 Task: Find connections with filter location Jalālpur with filter topic #energywith filter profile language English with filter current company Tata Capital with filter school Nagarjuna College Of Engineering and Technology with filter industry Business Content with filter service category Blogging with filter keywords title Telephone Operator
Action: Mouse pressed left at (555, 74)
Screenshot: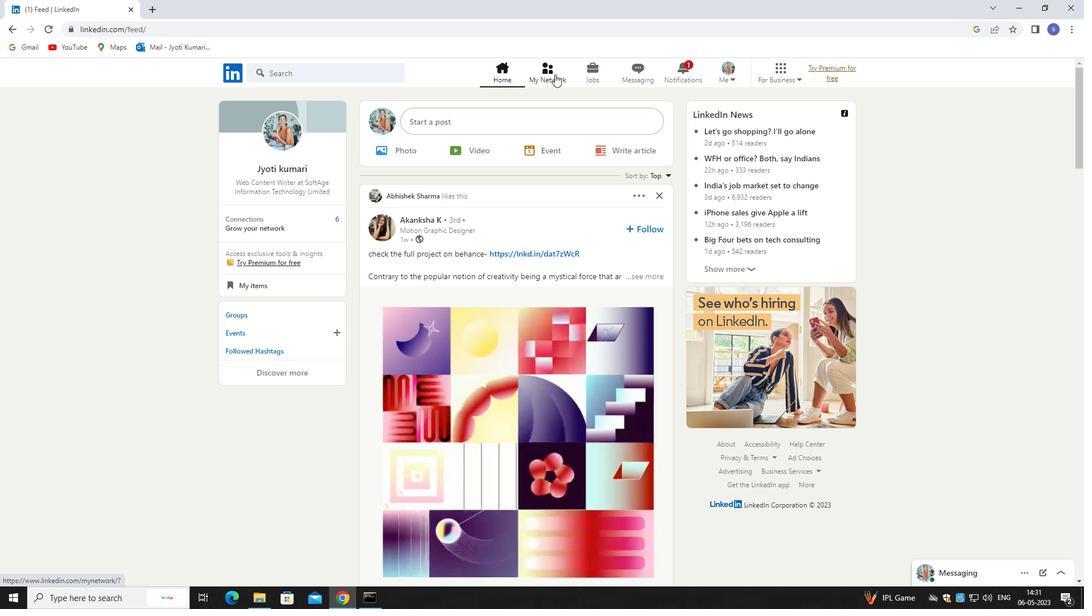 
Action: Mouse pressed left at (555, 74)
Screenshot: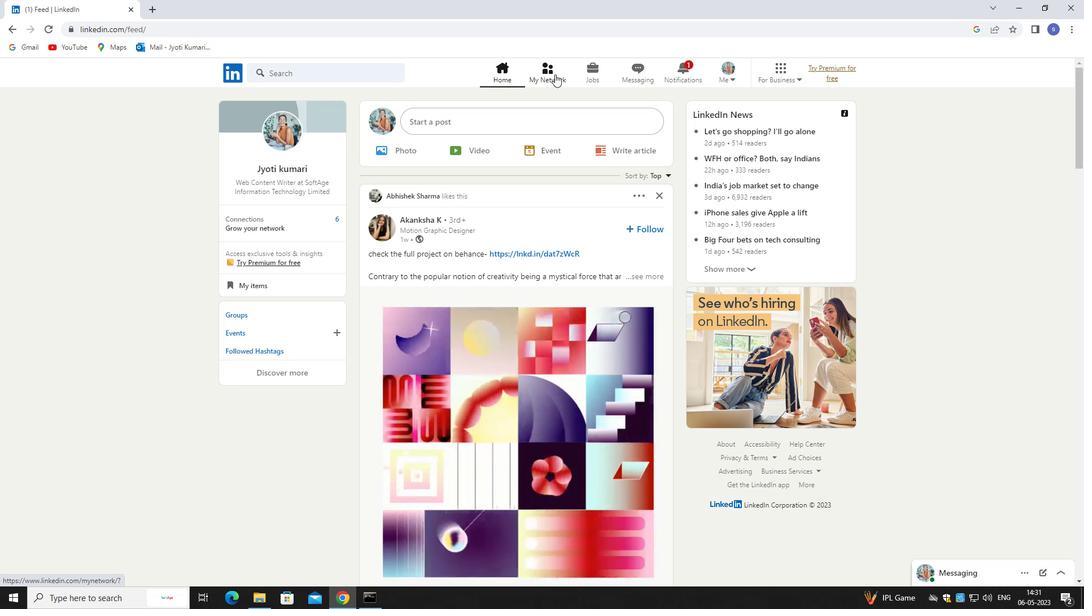 
Action: Mouse moved to (361, 131)
Screenshot: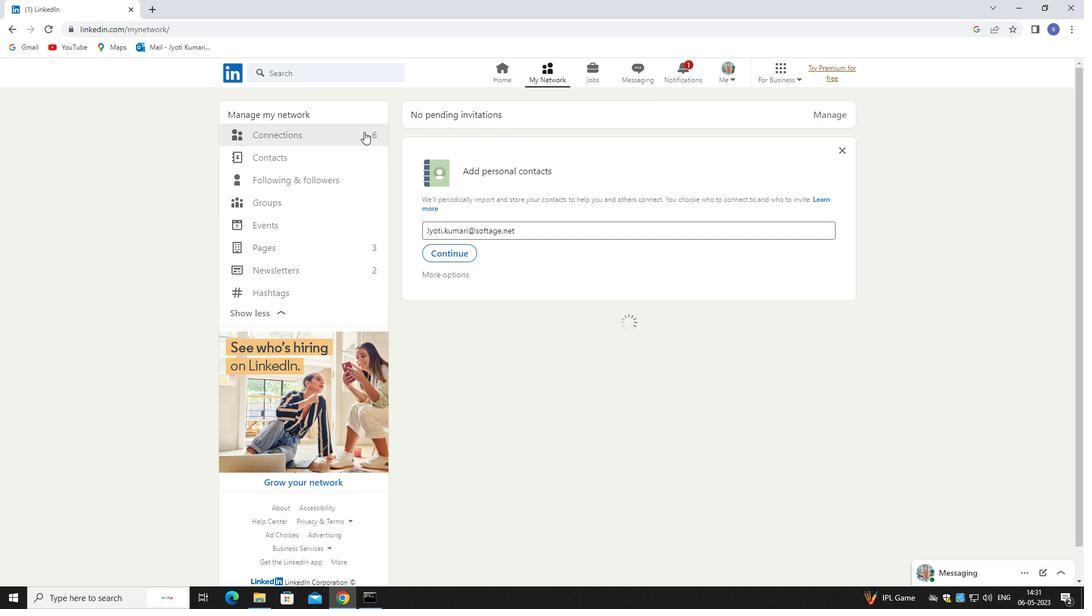
Action: Mouse pressed left at (361, 131)
Screenshot: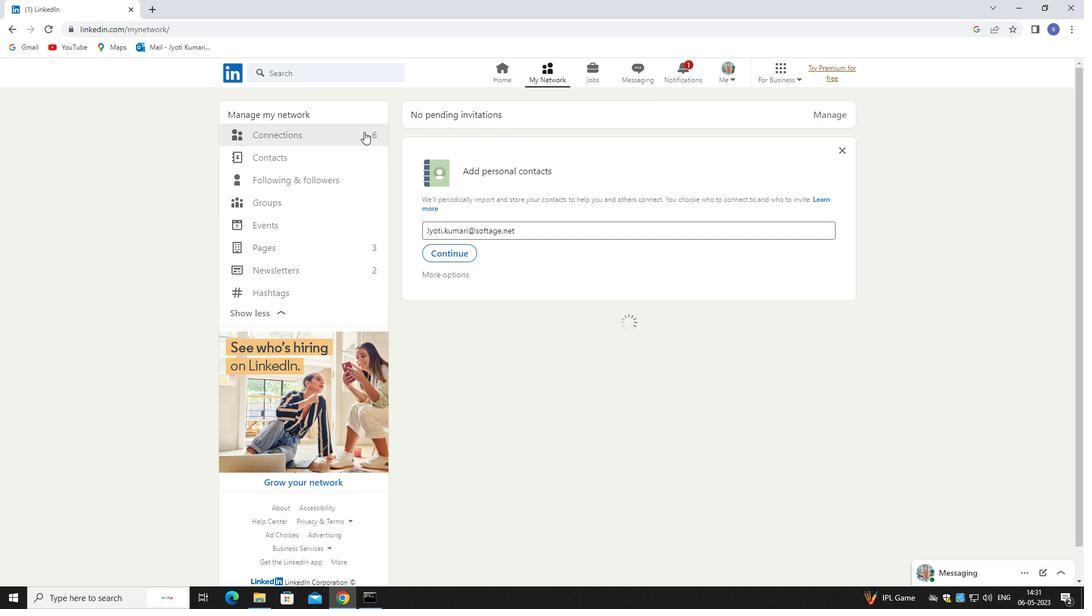 
Action: Mouse moved to (361, 131)
Screenshot: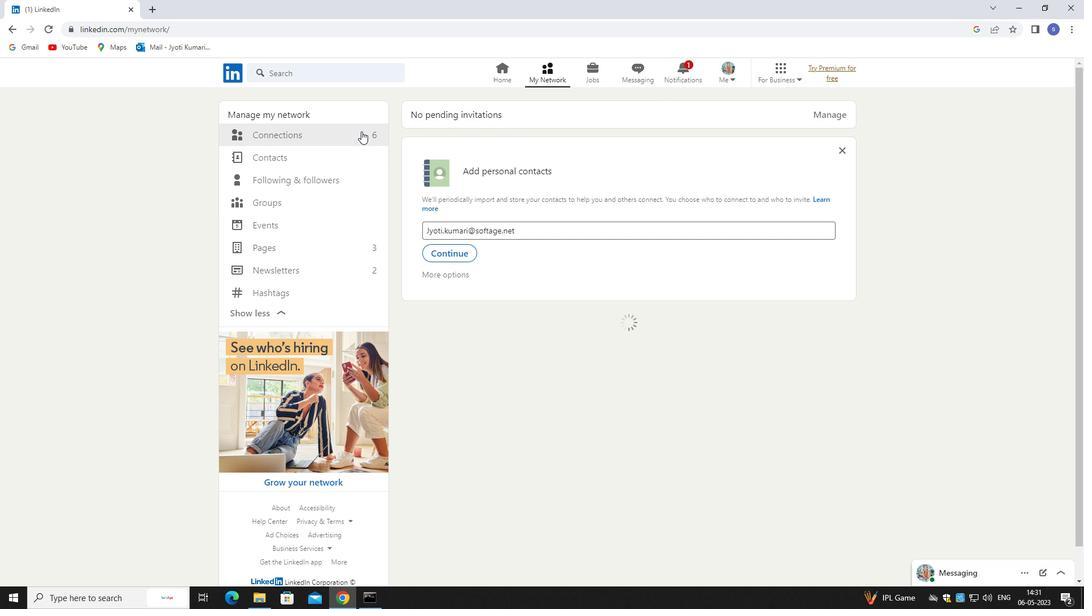
Action: Mouse pressed left at (361, 131)
Screenshot: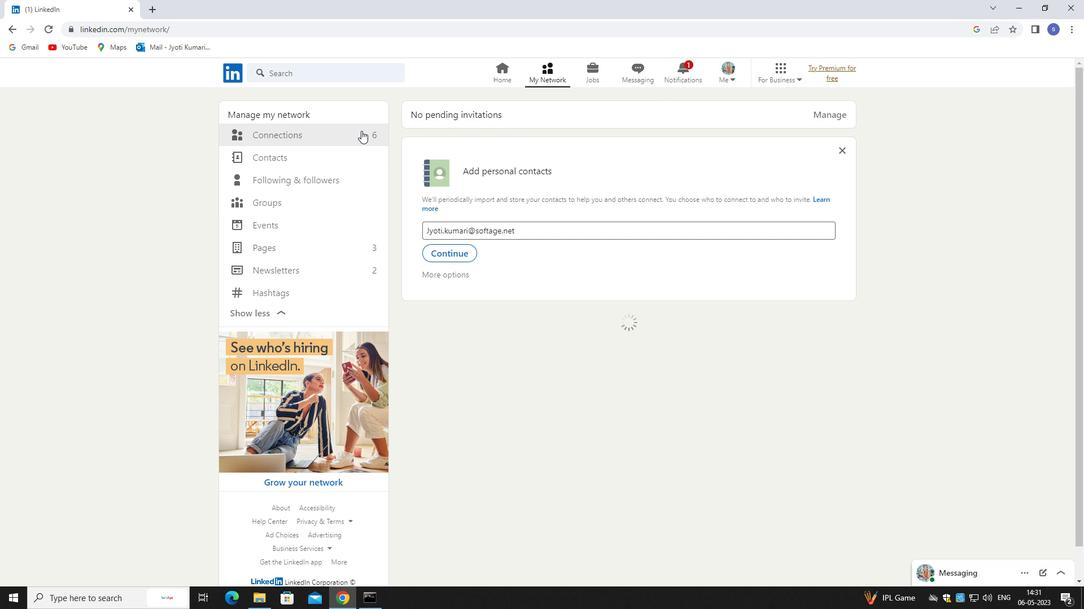 
Action: Mouse moved to (599, 132)
Screenshot: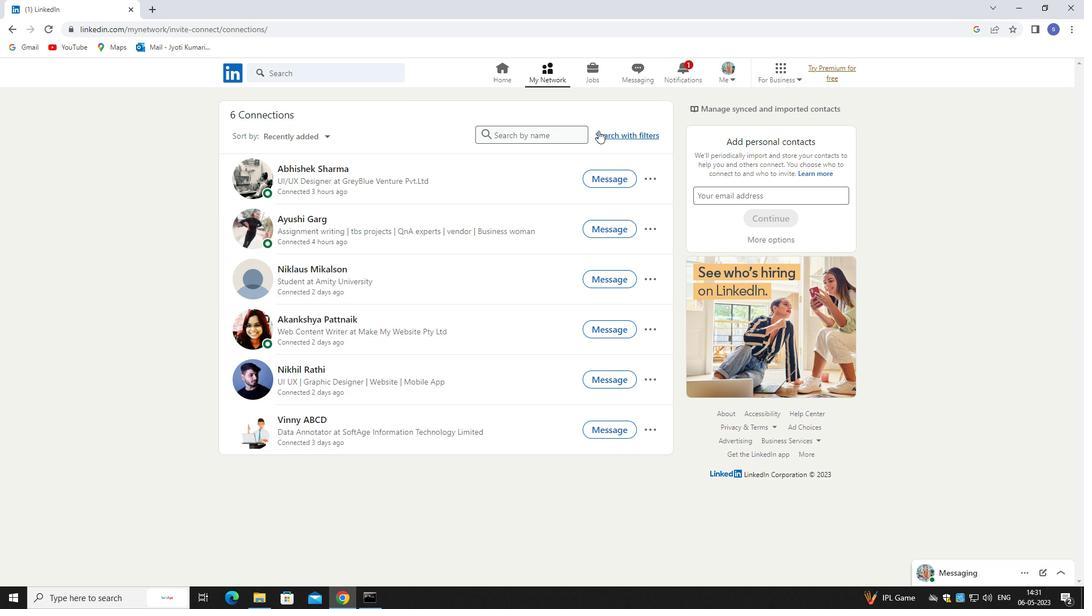 
Action: Mouse pressed left at (599, 132)
Screenshot: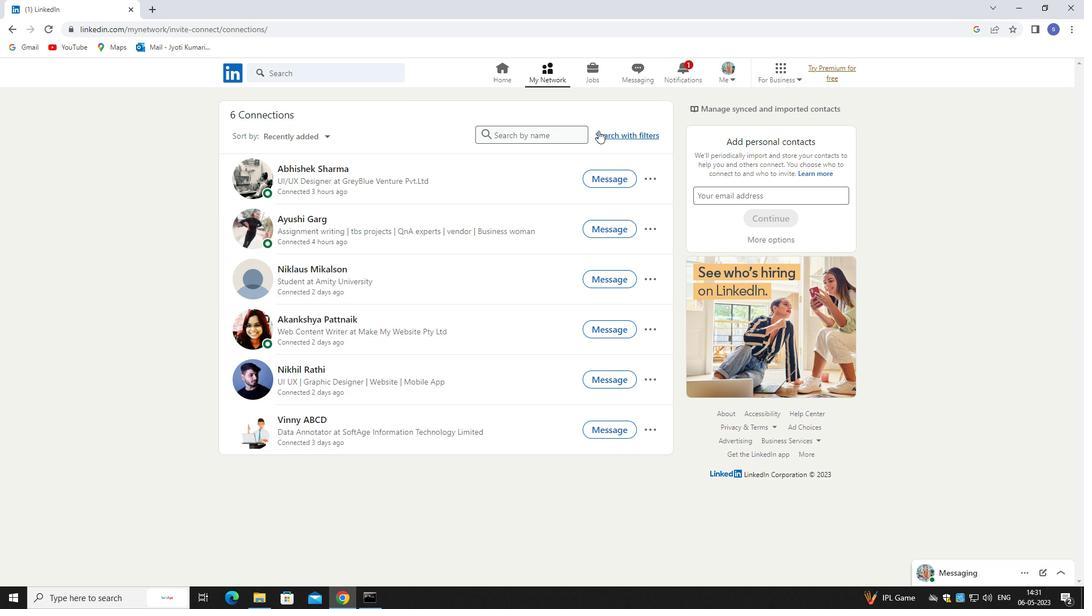 
Action: Mouse moved to (566, 103)
Screenshot: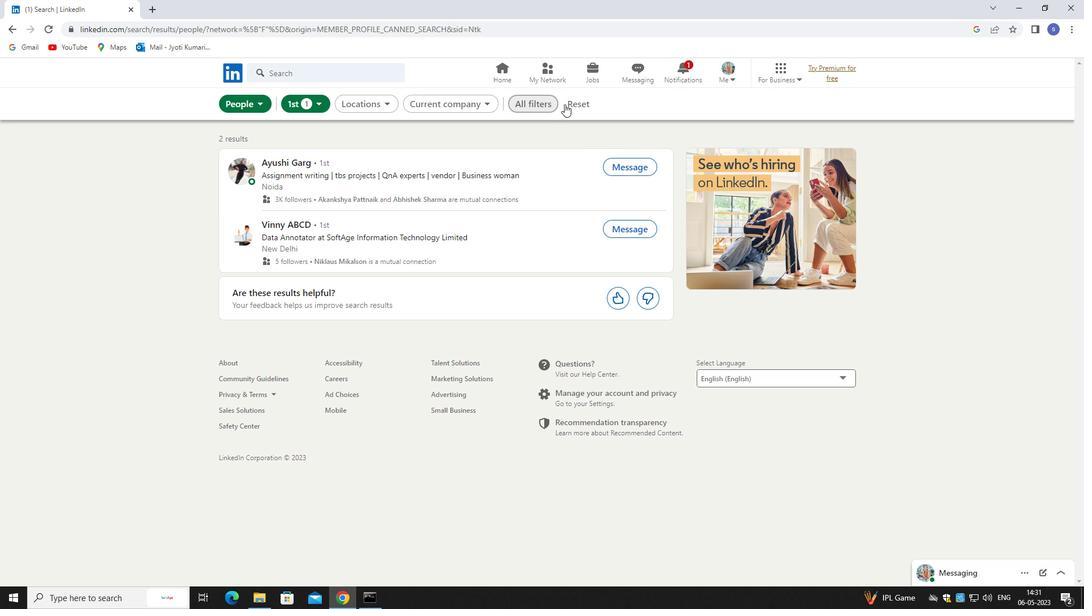 
Action: Mouse pressed left at (566, 103)
Screenshot: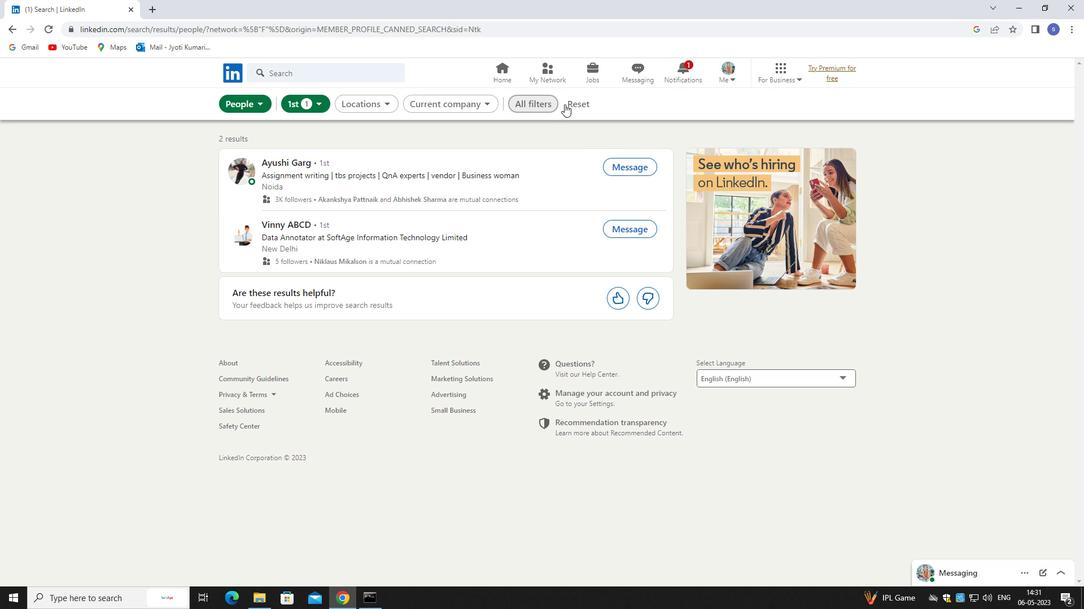
Action: Mouse moved to (551, 101)
Screenshot: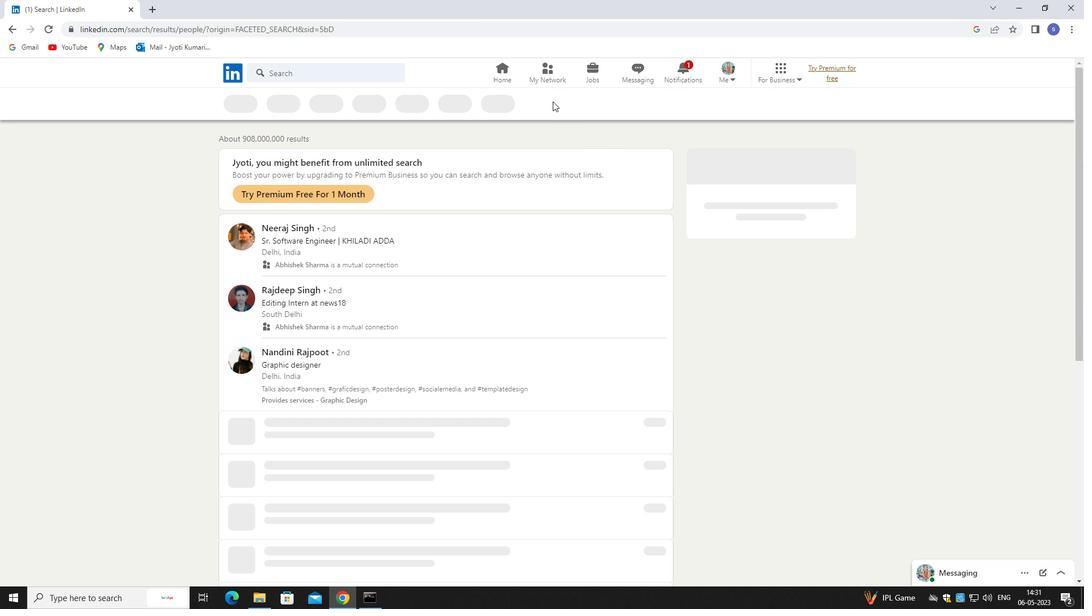
Action: Mouse pressed left at (551, 101)
Screenshot: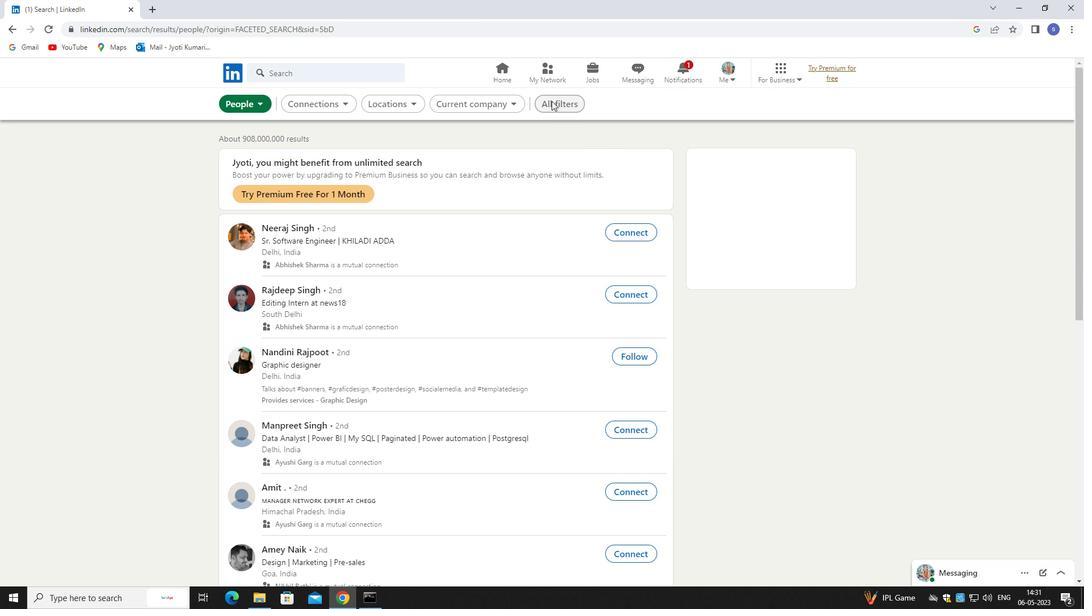 
Action: Mouse moved to (953, 448)
Screenshot: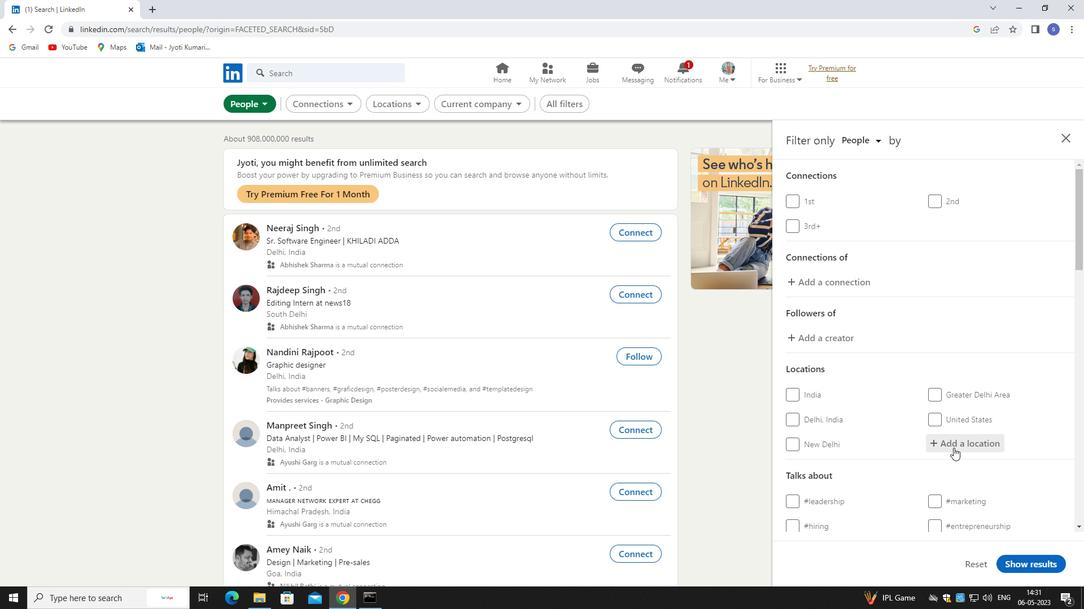 
Action: Mouse pressed left at (953, 448)
Screenshot: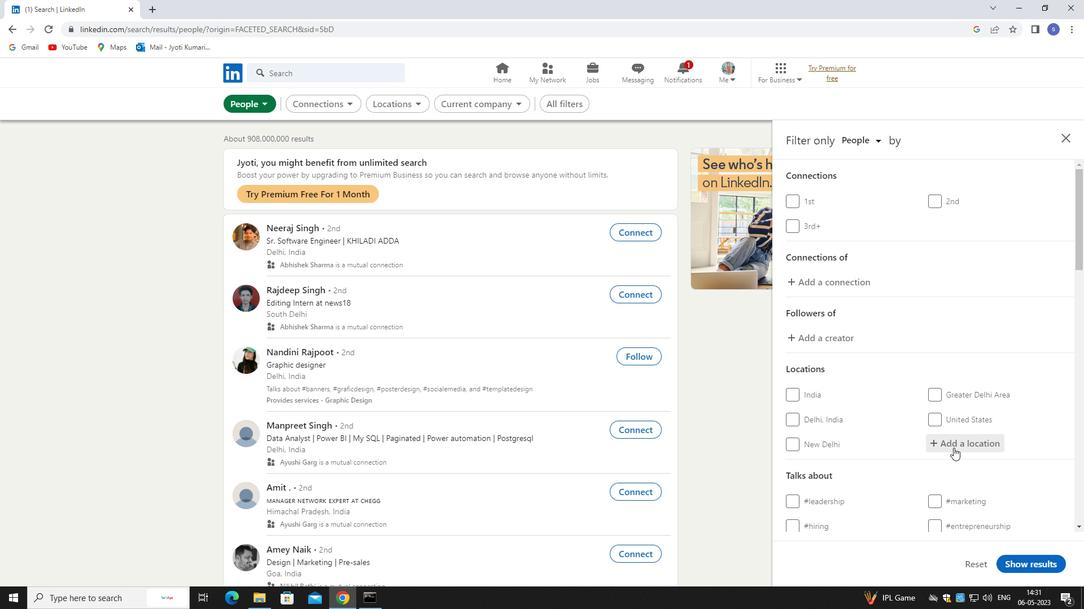 
Action: Key pressed jalalpur
Screenshot: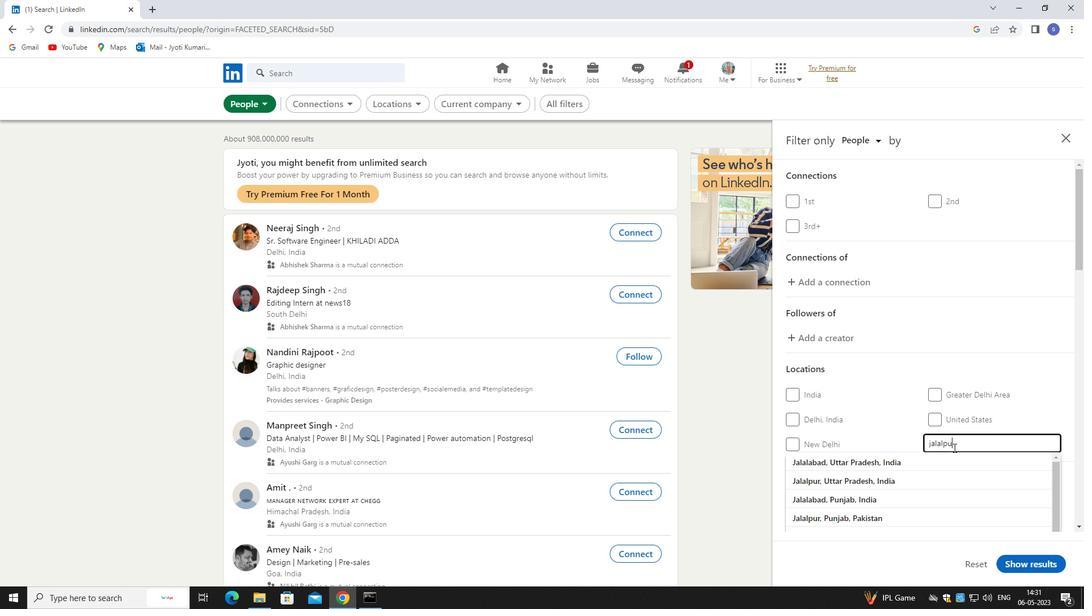 
Action: Mouse moved to (944, 482)
Screenshot: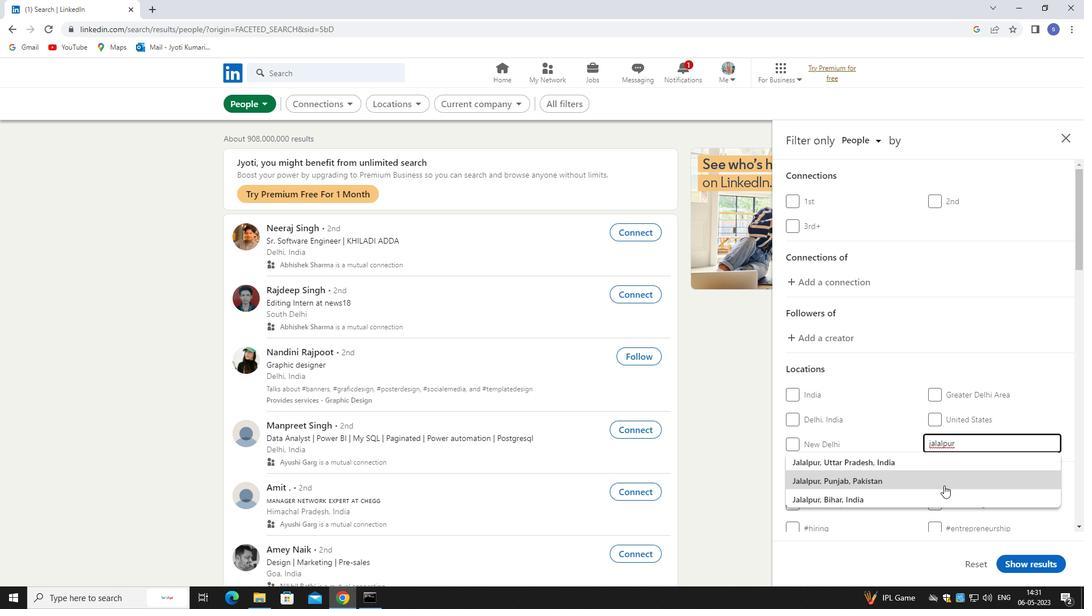 
Action: Mouse pressed left at (944, 482)
Screenshot: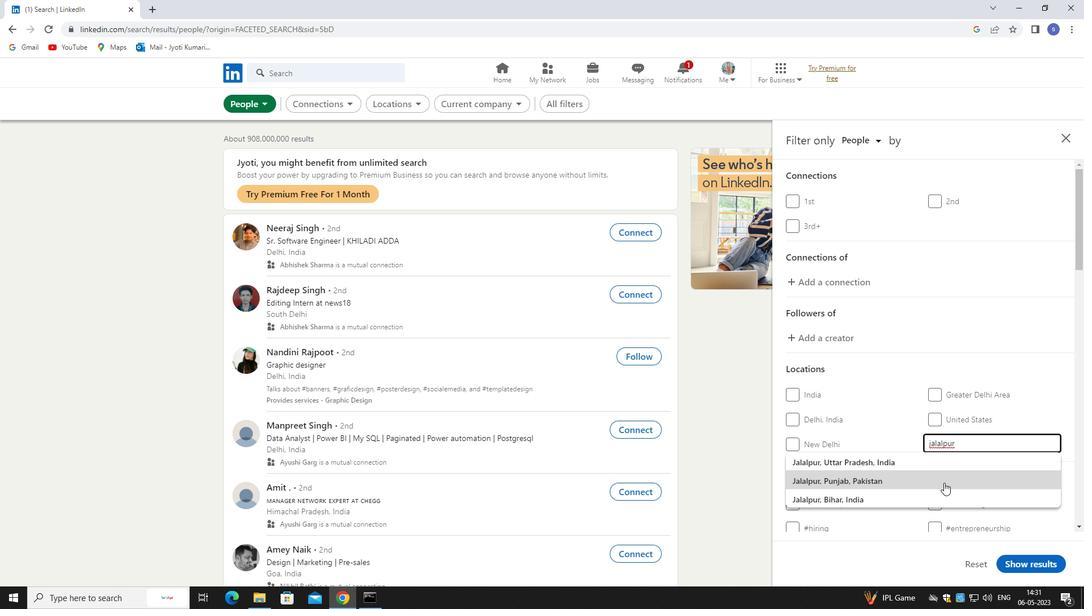 
Action: Mouse scrolled (944, 482) with delta (0, 0)
Screenshot: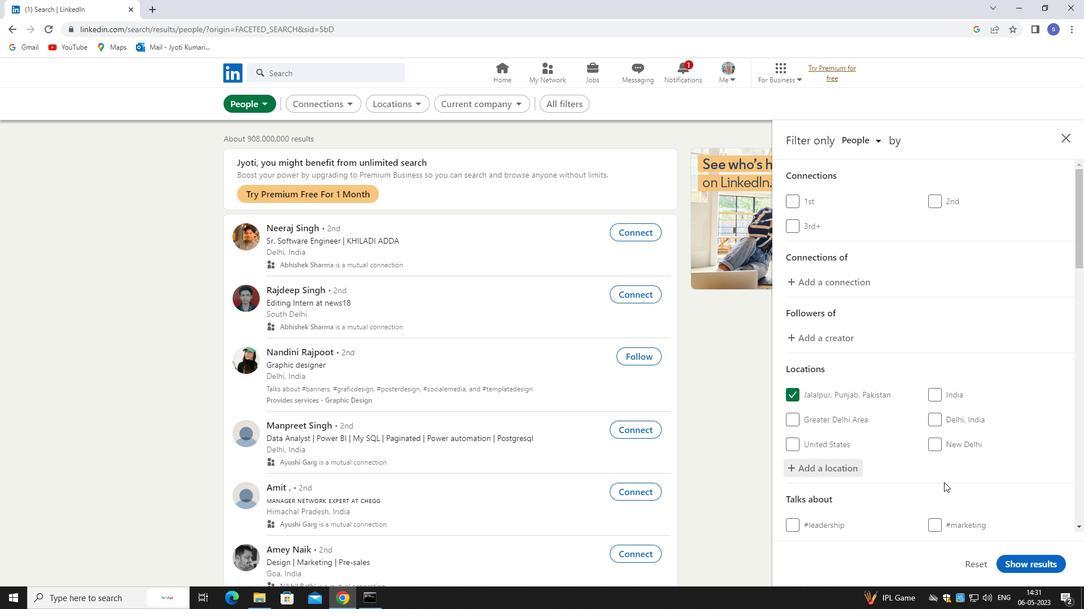 
Action: Mouse scrolled (944, 482) with delta (0, 0)
Screenshot: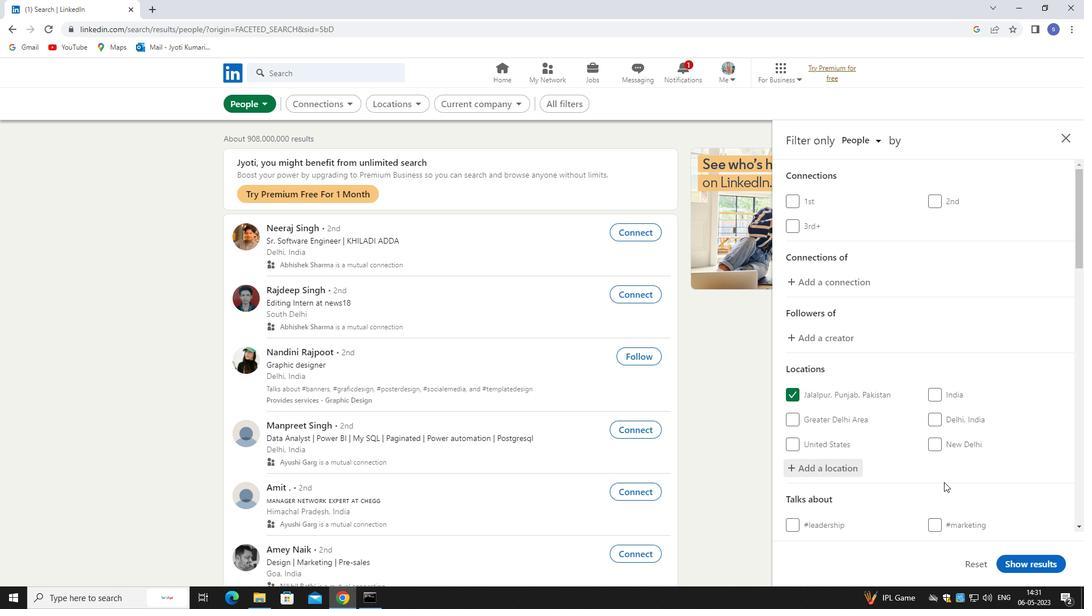 
Action: Mouse moved to (951, 464)
Screenshot: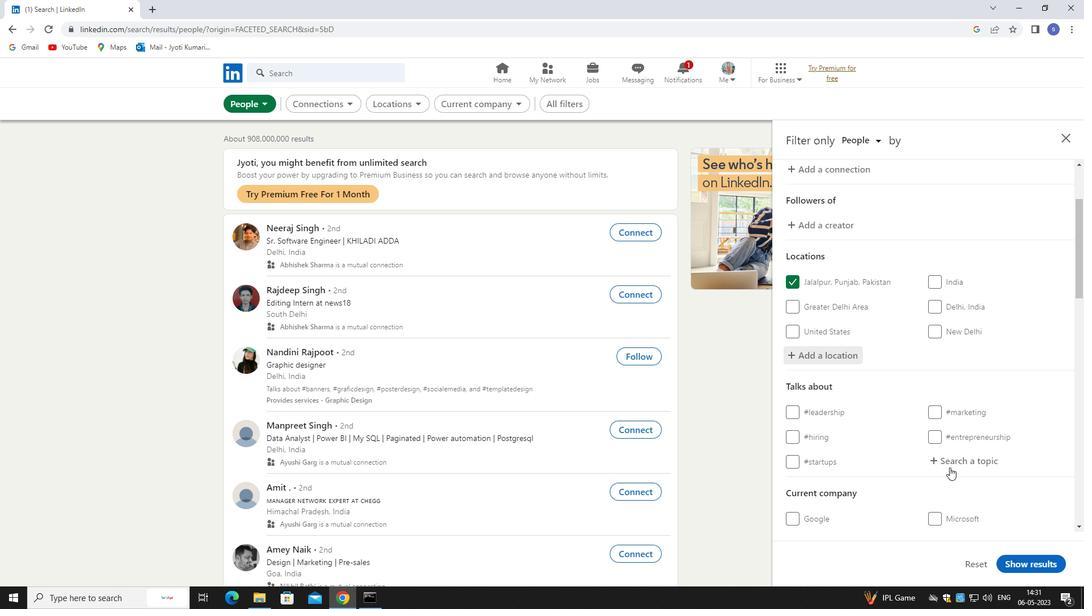 
Action: Mouse pressed left at (951, 464)
Screenshot: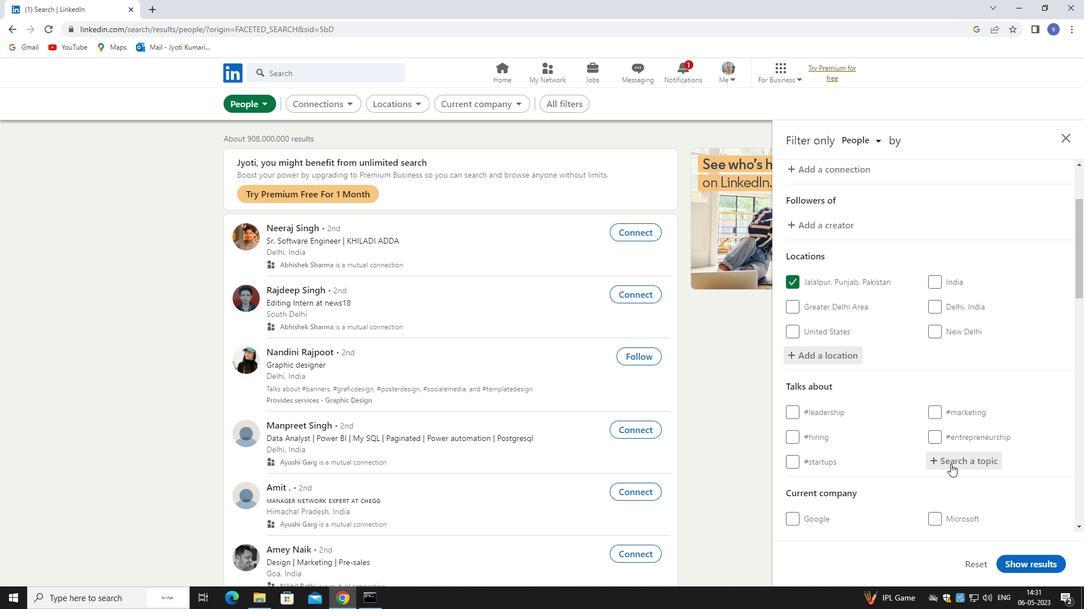 
Action: Mouse moved to (949, 463)
Screenshot: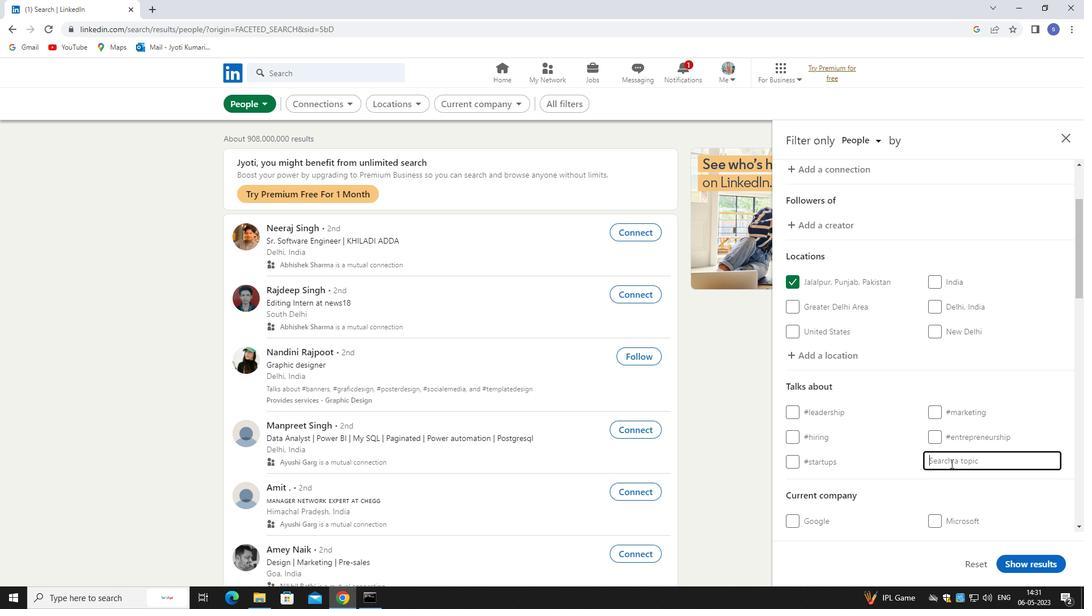 
Action: Key pressed energy
Screenshot: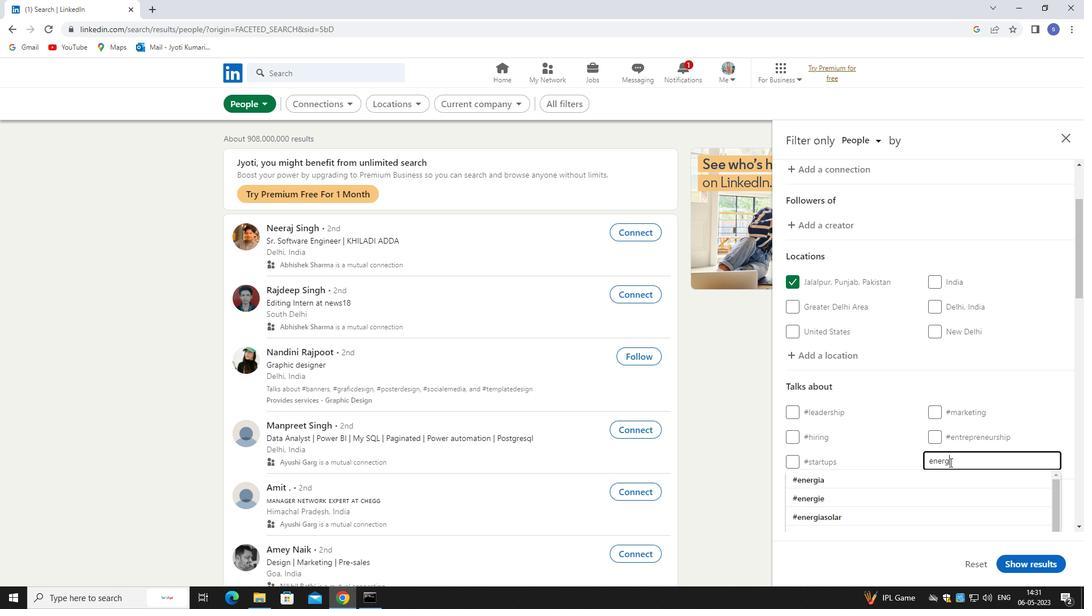 
Action: Mouse moved to (942, 479)
Screenshot: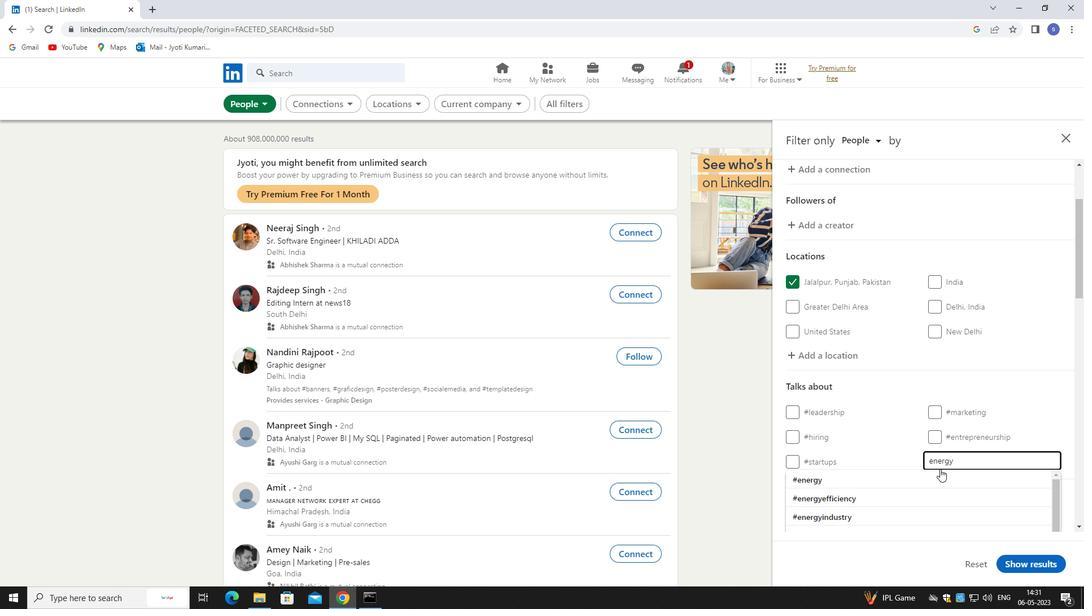 
Action: Mouse pressed left at (942, 479)
Screenshot: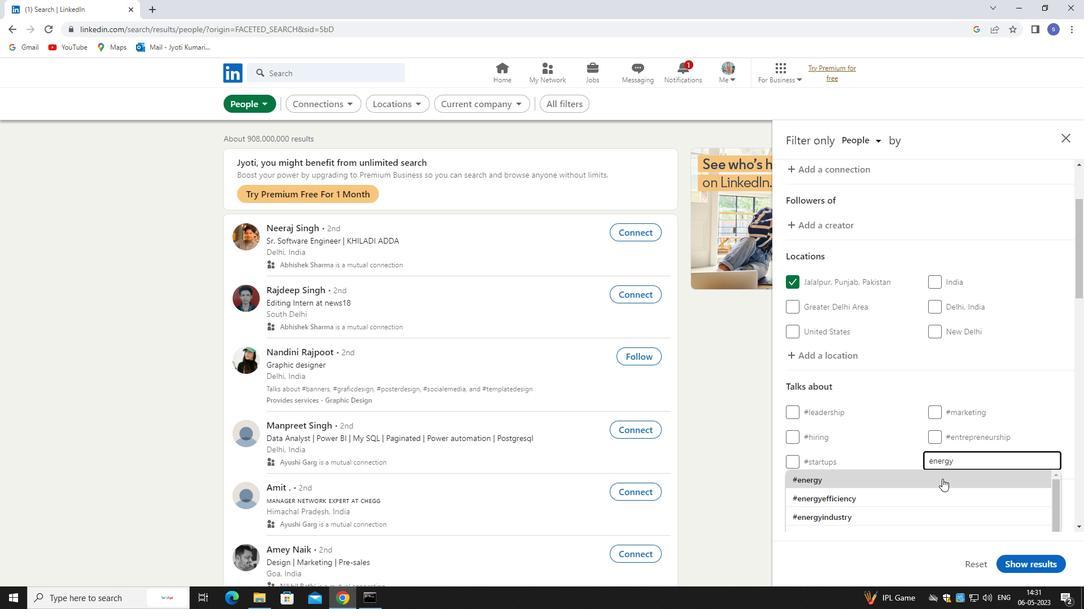 
Action: Mouse scrolled (942, 478) with delta (0, 0)
Screenshot: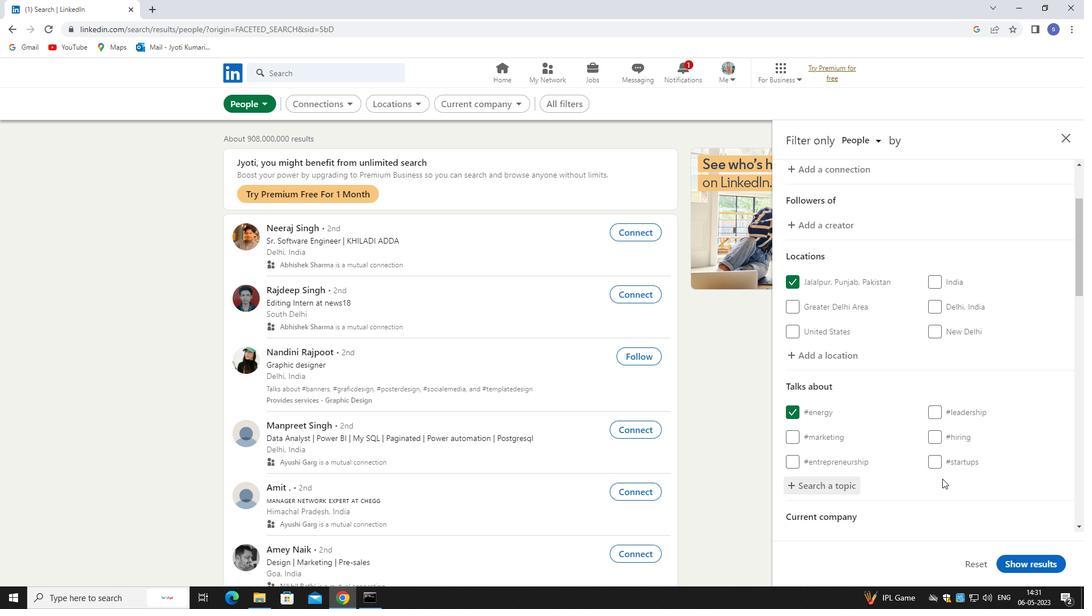 
Action: Mouse scrolled (942, 478) with delta (0, 0)
Screenshot: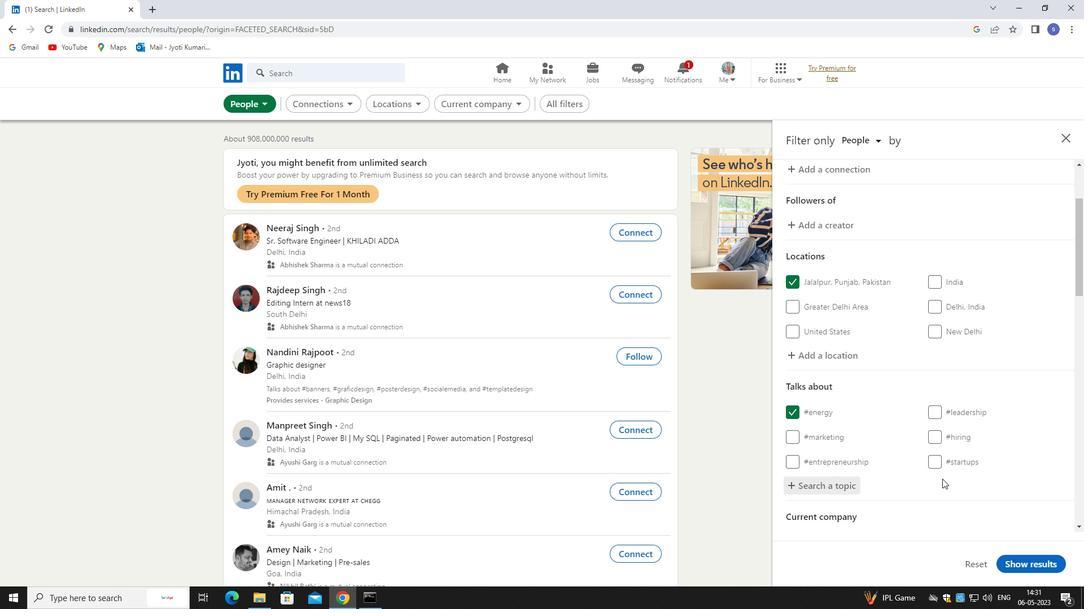 
Action: Mouse scrolled (942, 478) with delta (0, 0)
Screenshot: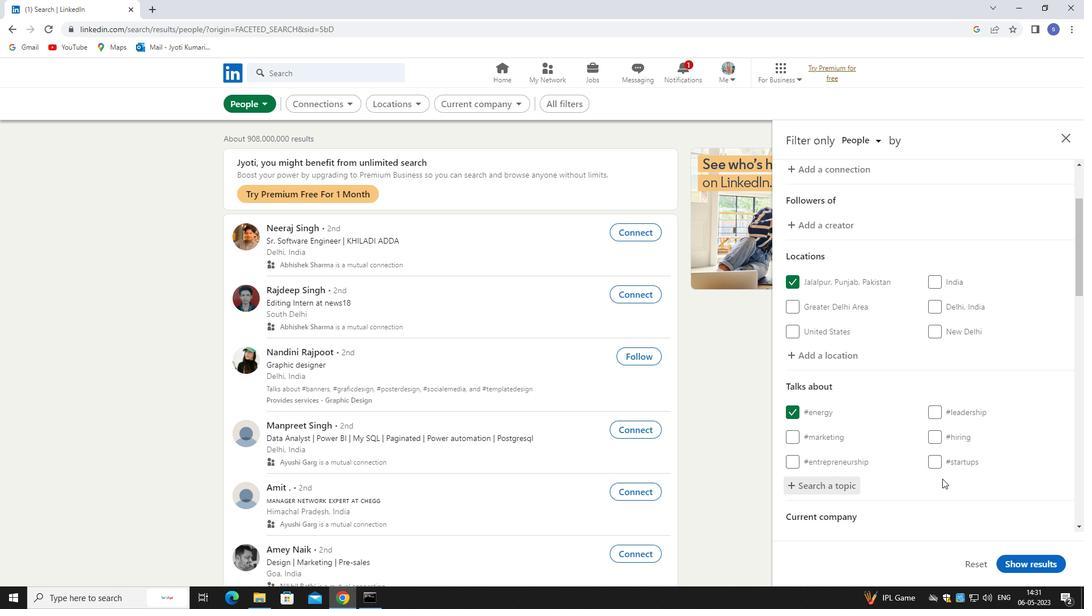 
Action: Mouse moved to (988, 423)
Screenshot: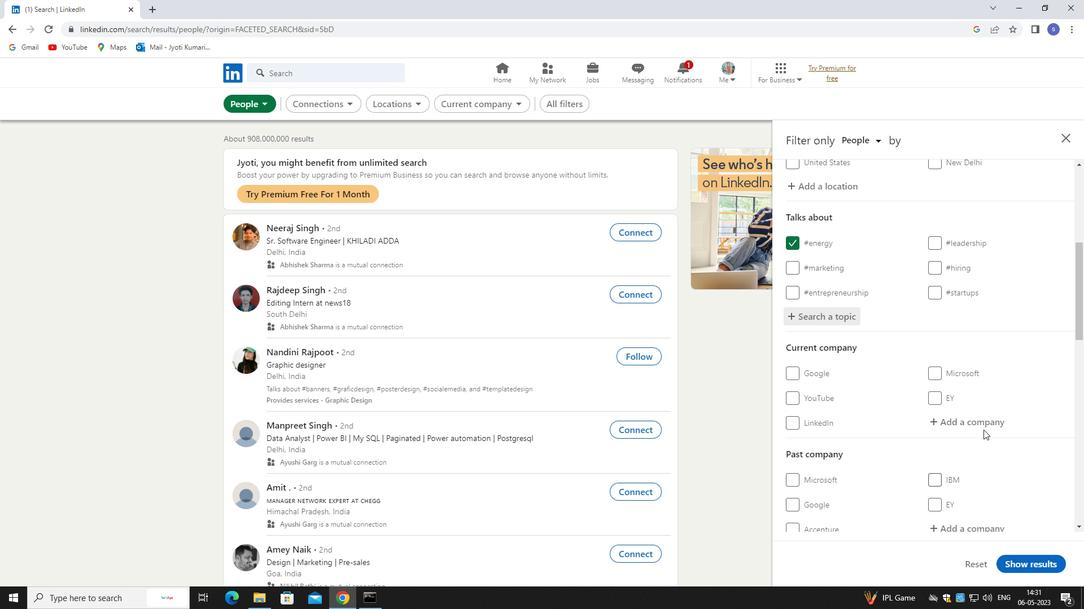 
Action: Mouse pressed left at (988, 423)
Screenshot: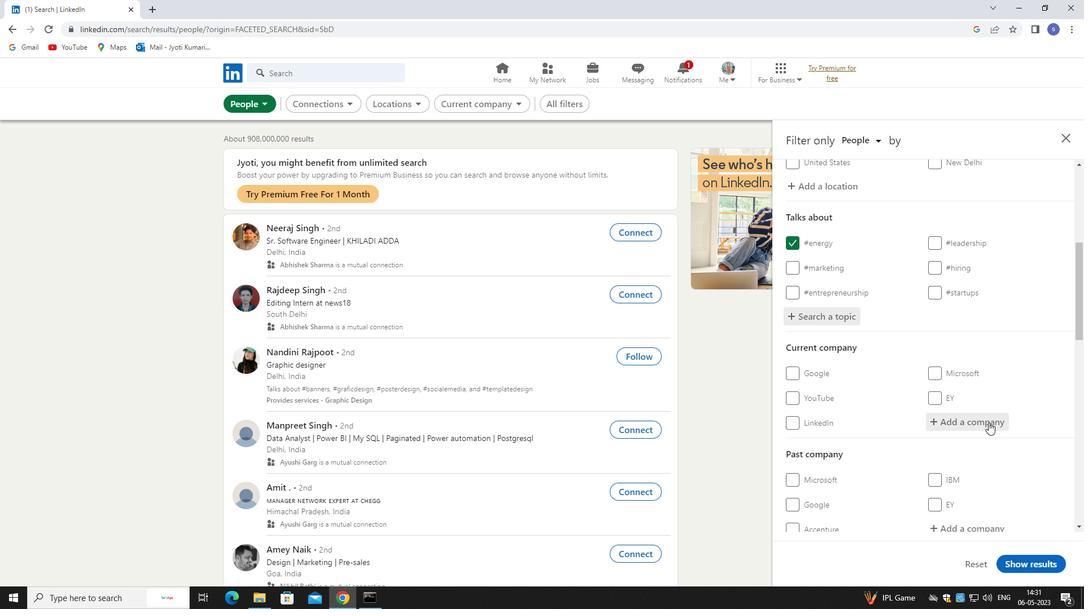 
Action: Mouse moved to (984, 419)
Screenshot: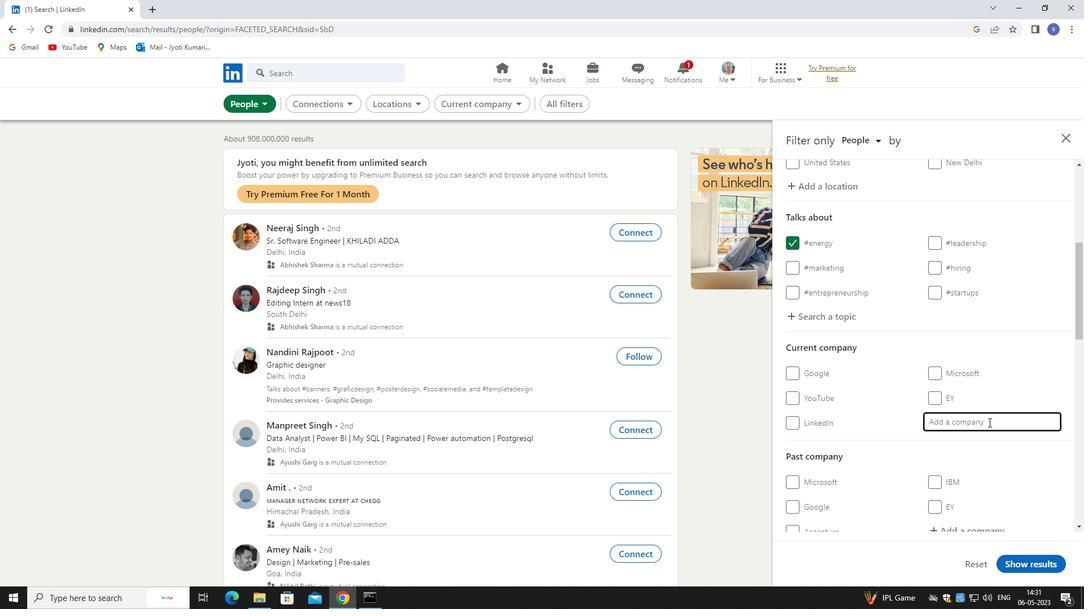 
Action: Key pressed tata
Screenshot: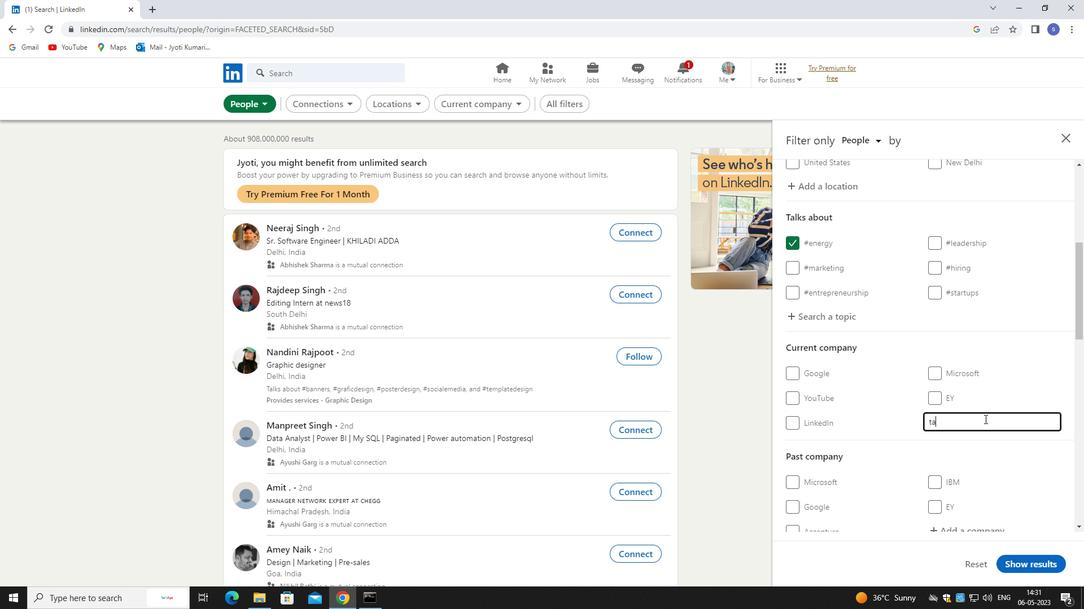 
Action: Mouse moved to (977, 463)
Screenshot: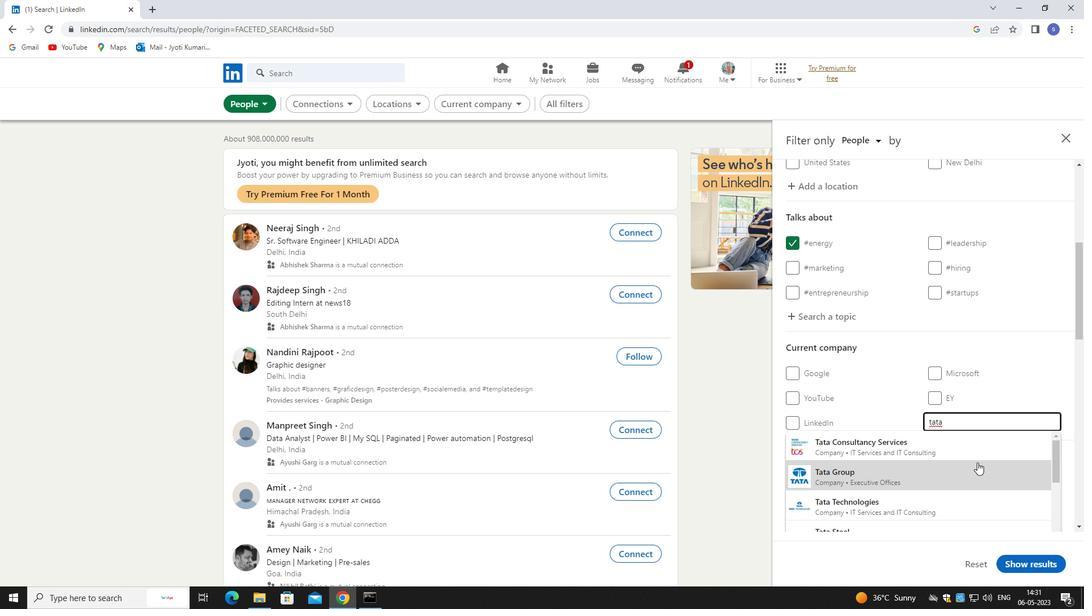 
Action: Key pressed <Key.space>capital
Screenshot: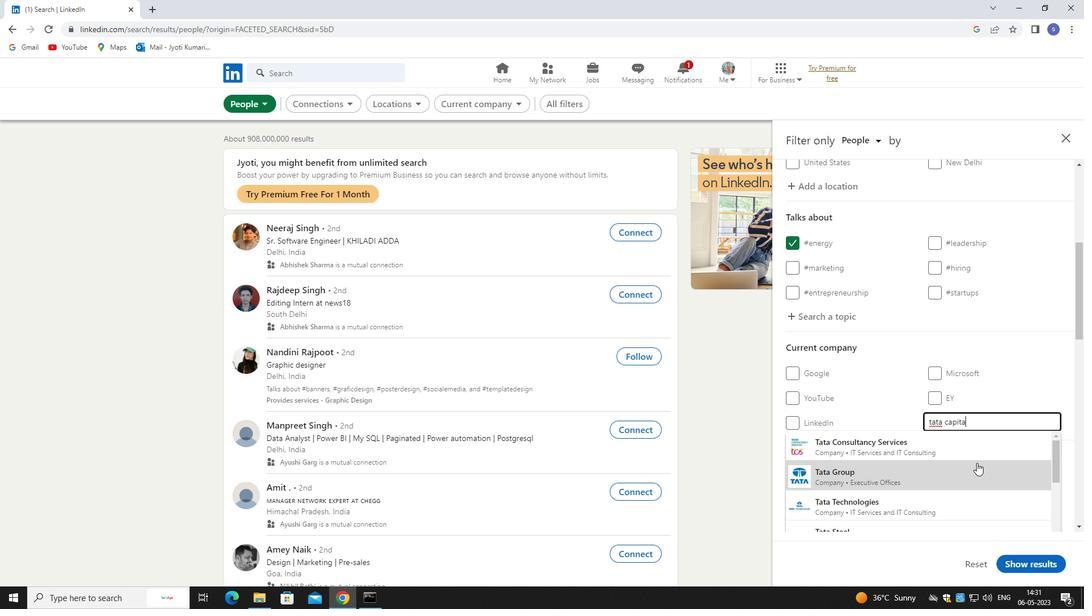 
Action: Mouse moved to (978, 451)
Screenshot: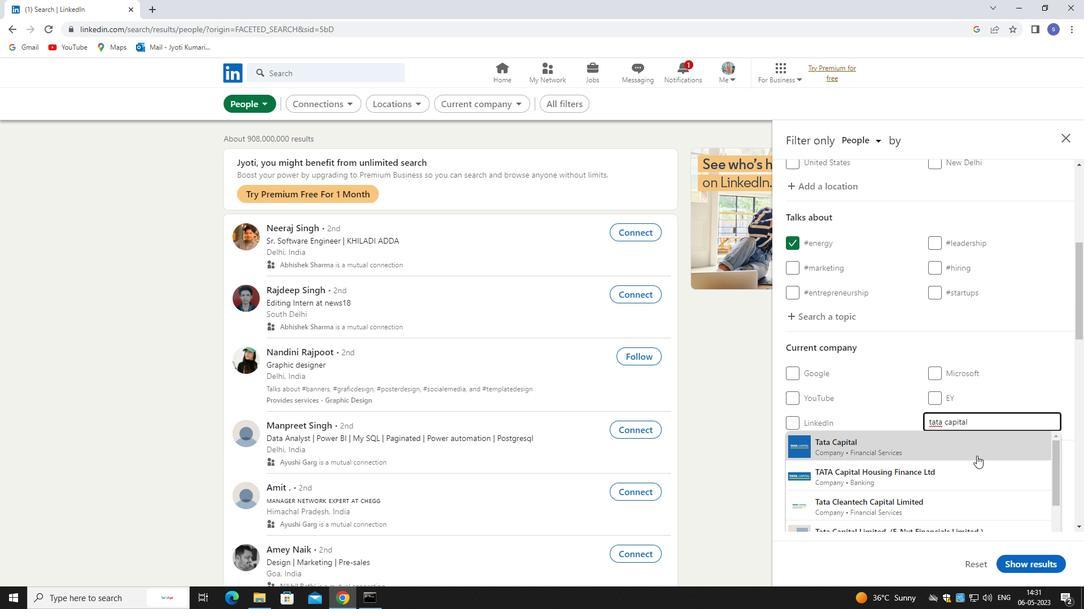 
Action: Mouse pressed left at (978, 451)
Screenshot: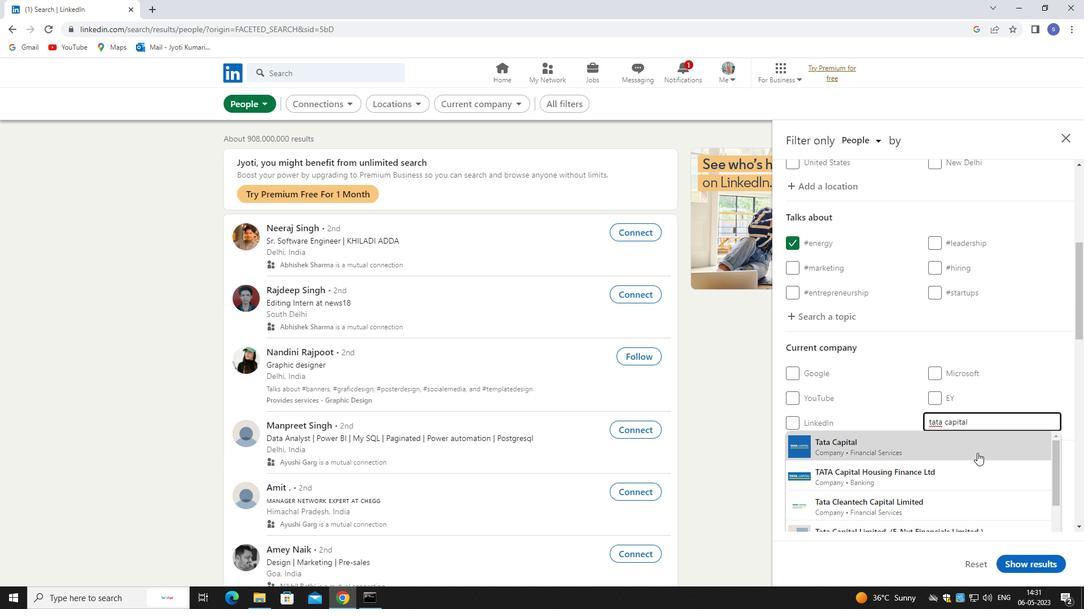 
Action: Mouse moved to (978, 450)
Screenshot: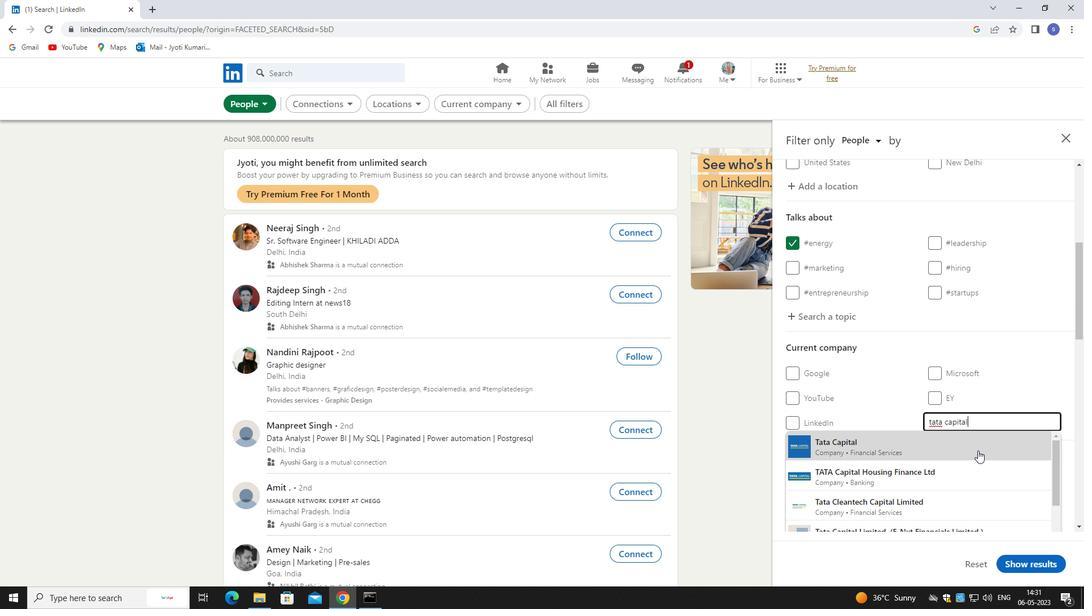 
Action: Mouse scrolled (978, 449) with delta (0, 0)
Screenshot: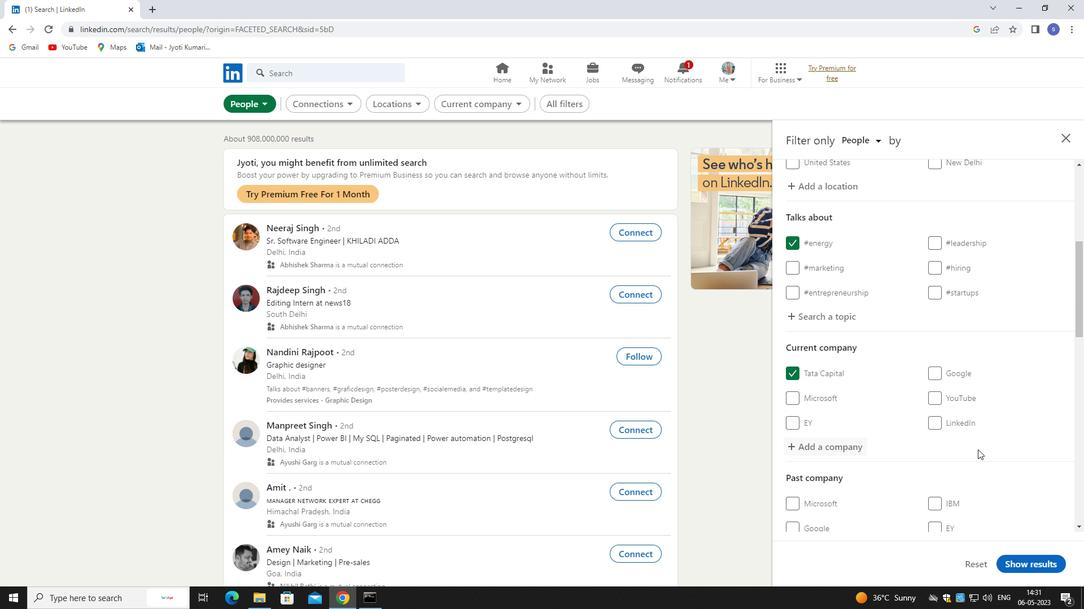 
Action: Mouse scrolled (978, 449) with delta (0, 0)
Screenshot: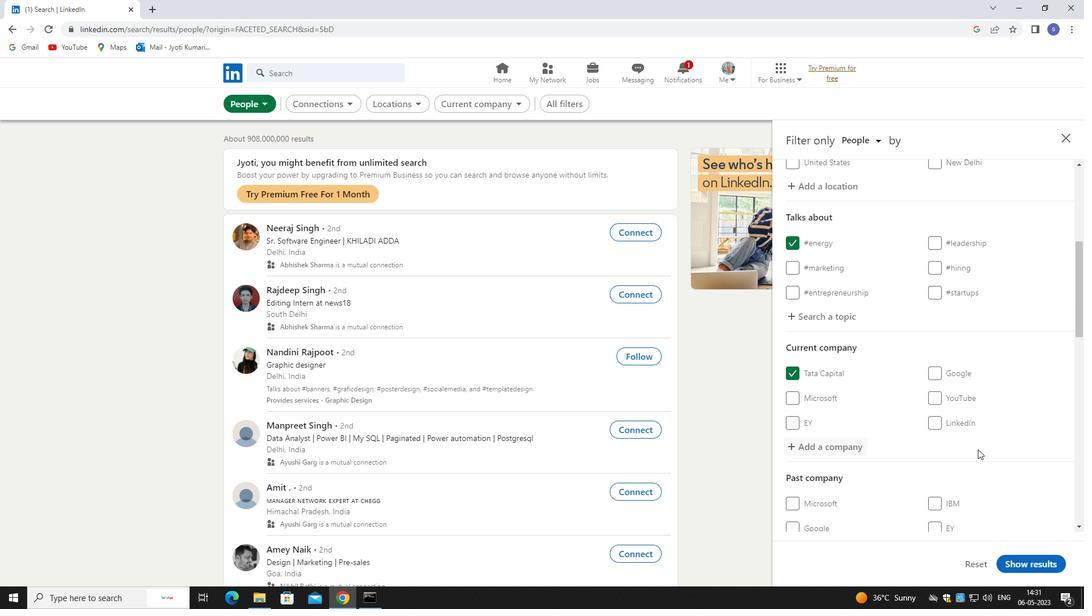 
Action: Mouse scrolled (978, 449) with delta (0, 0)
Screenshot: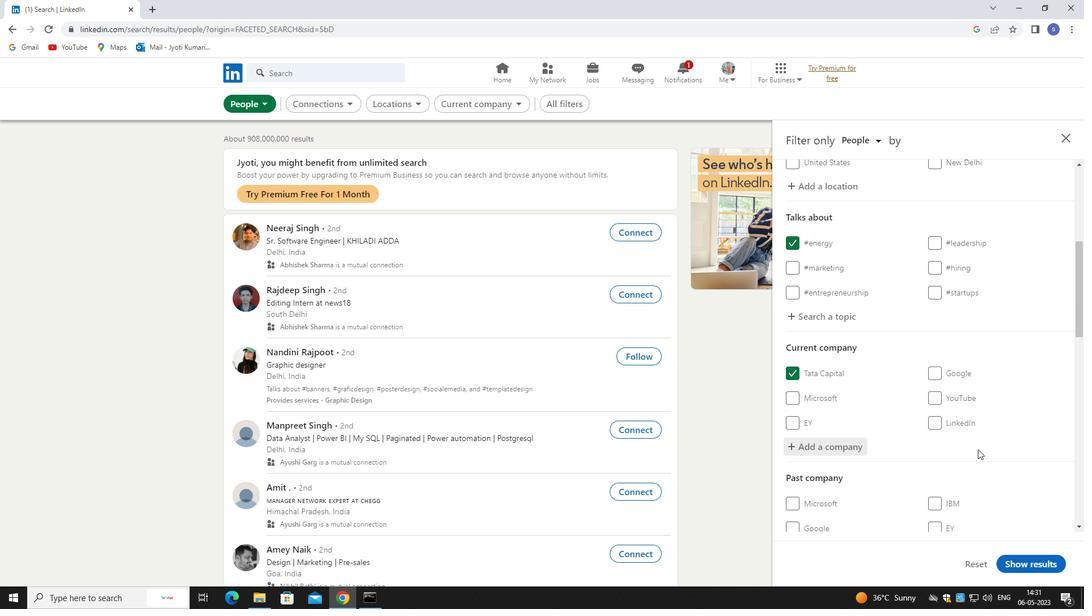 
Action: Mouse moved to (981, 385)
Screenshot: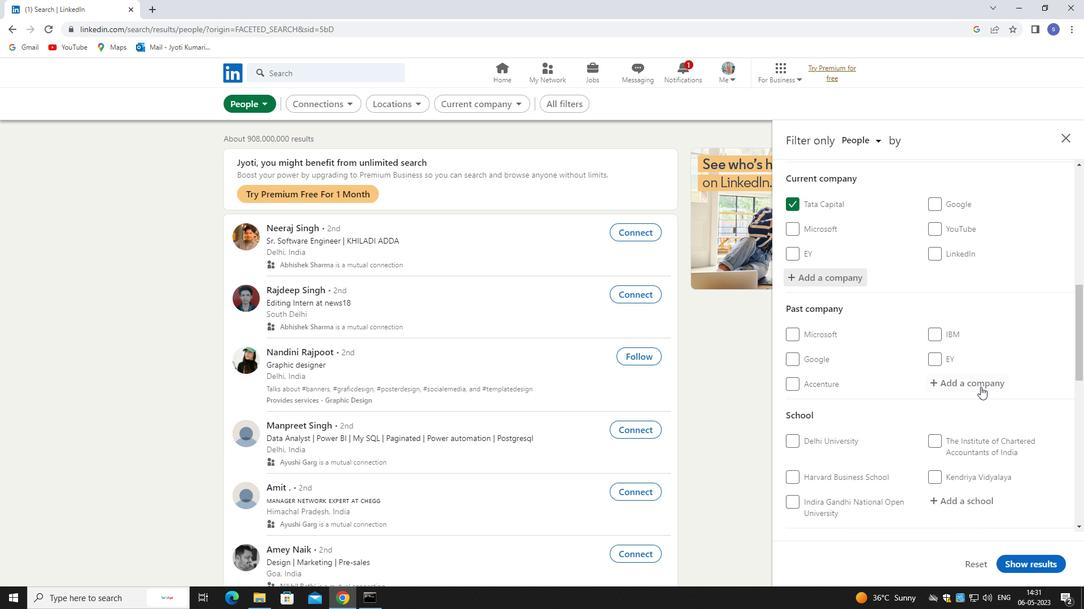 
Action: Mouse pressed left at (981, 385)
Screenshot: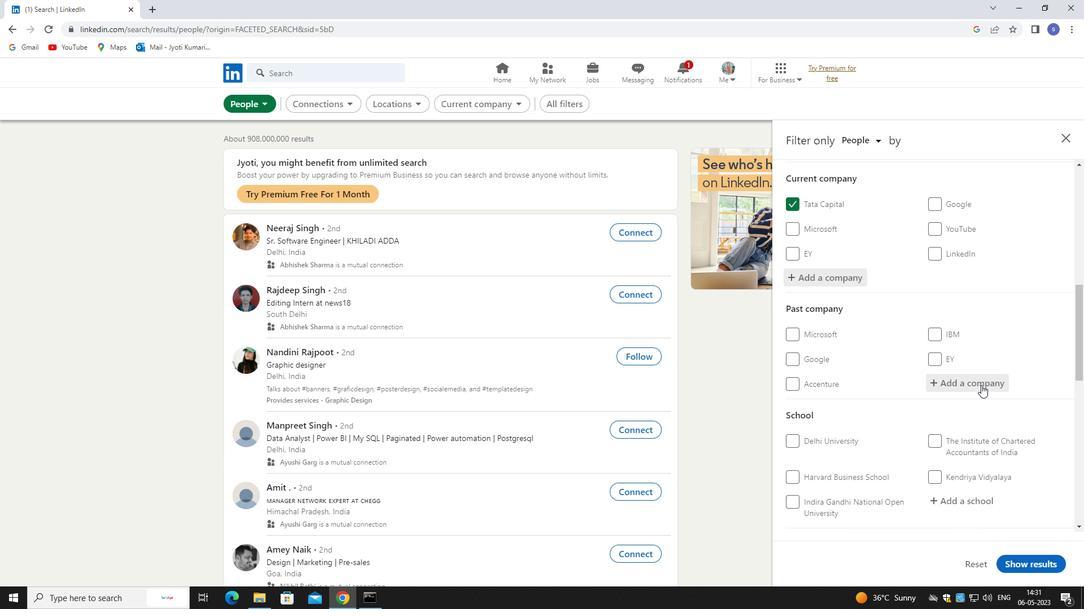 
Action: Mouse moved to (975, 506)
Screenshot: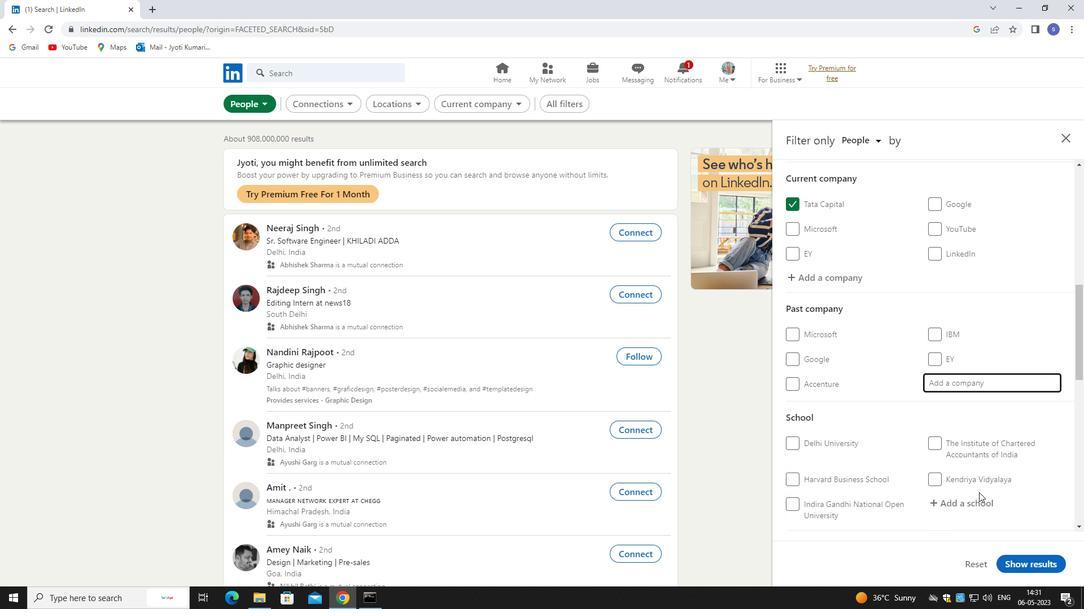 
Action: Mouse pressed left at (975, 506)
Screenshot: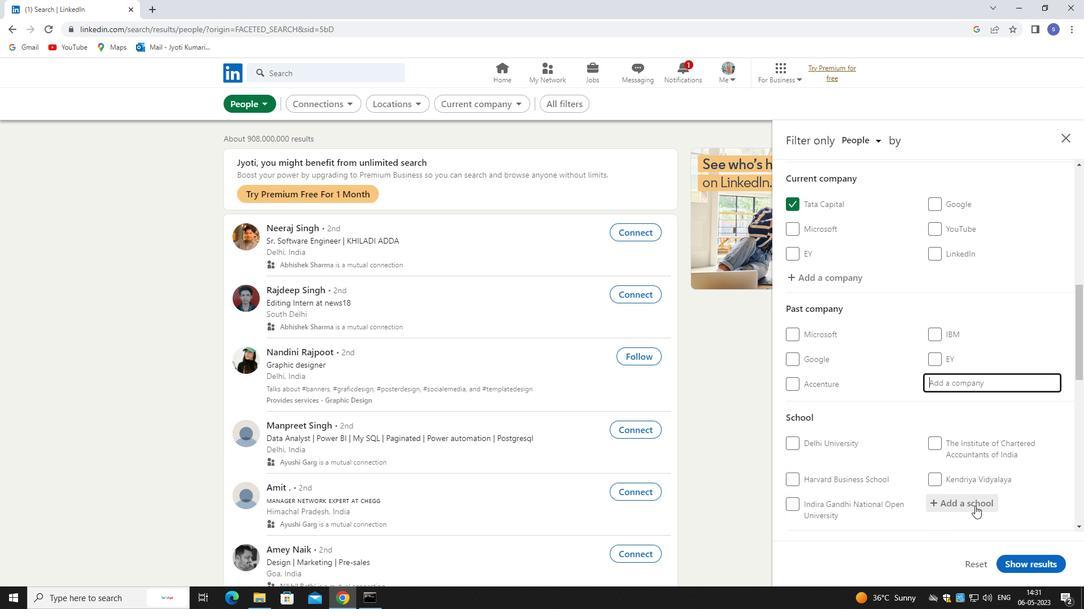 
Action: Mouse moved to (974, 506)
Screenshot: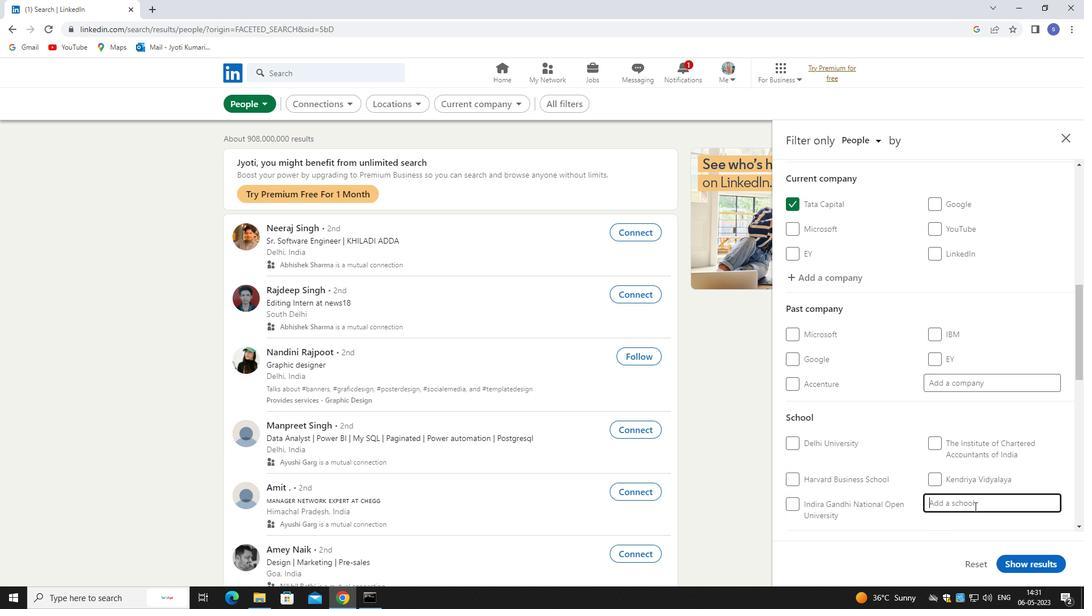 
Action: Mouse scrolled (974, 506) with delta (0, 0)
Screenshot: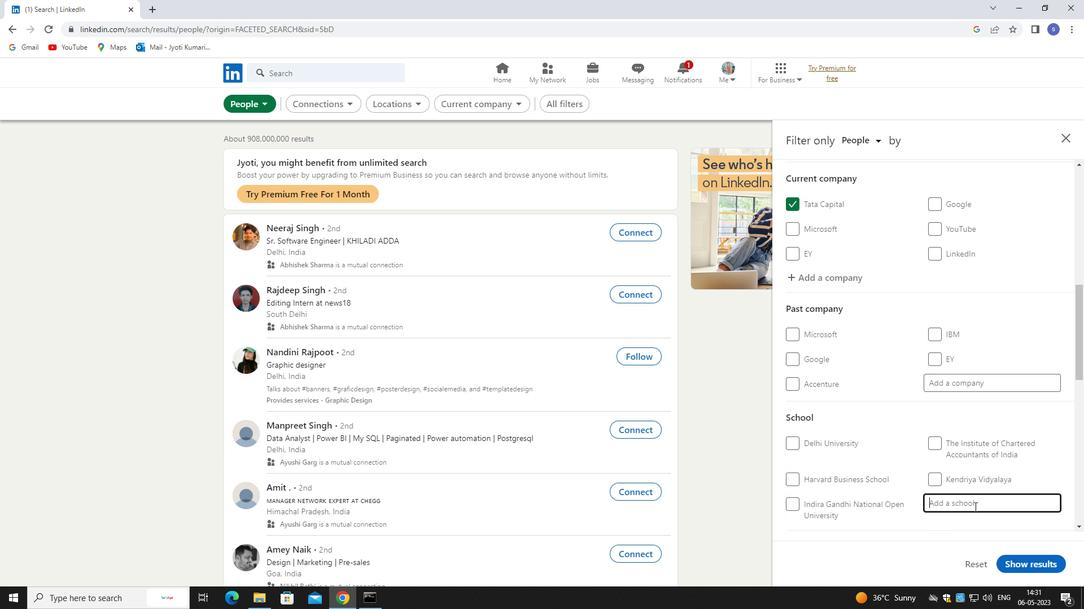 
Action: Mouse scrolled (974, 506) with delta (0, 0)
Screenshot: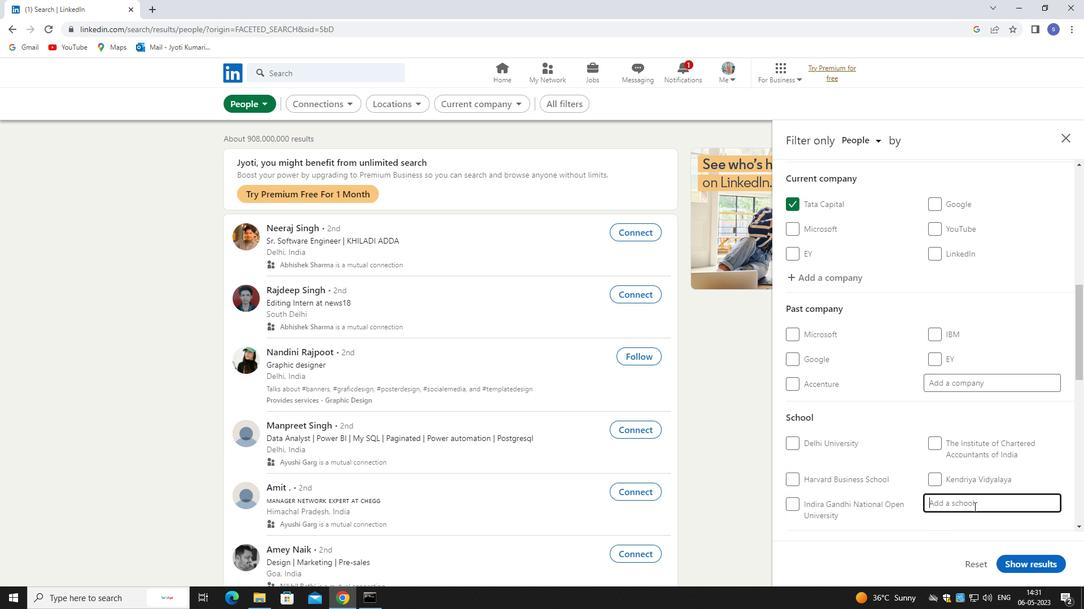 
Action: Mouse scrolled (974, 506) with delta (0, 0)
Screenshot: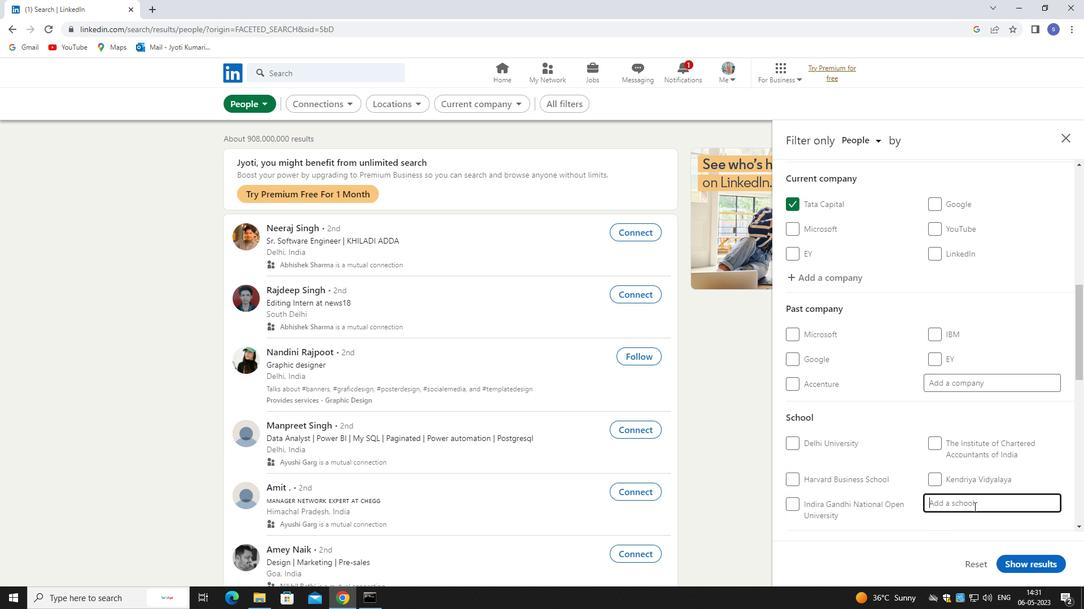 
Action: Mouse moved to (977, 437)
Screenshot: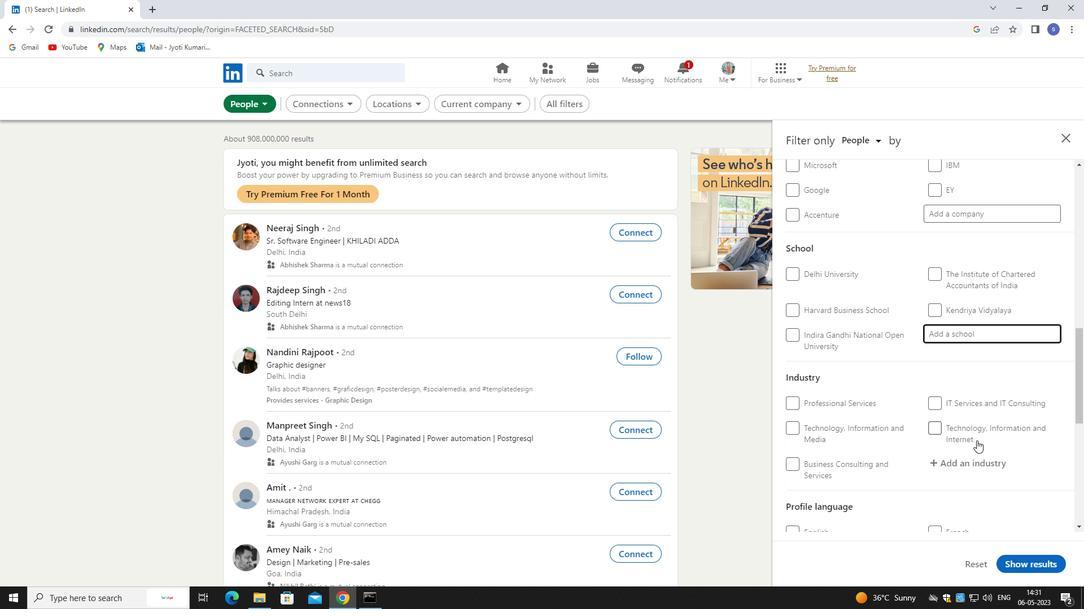
Action: Key pressed nagarju
Screenshot: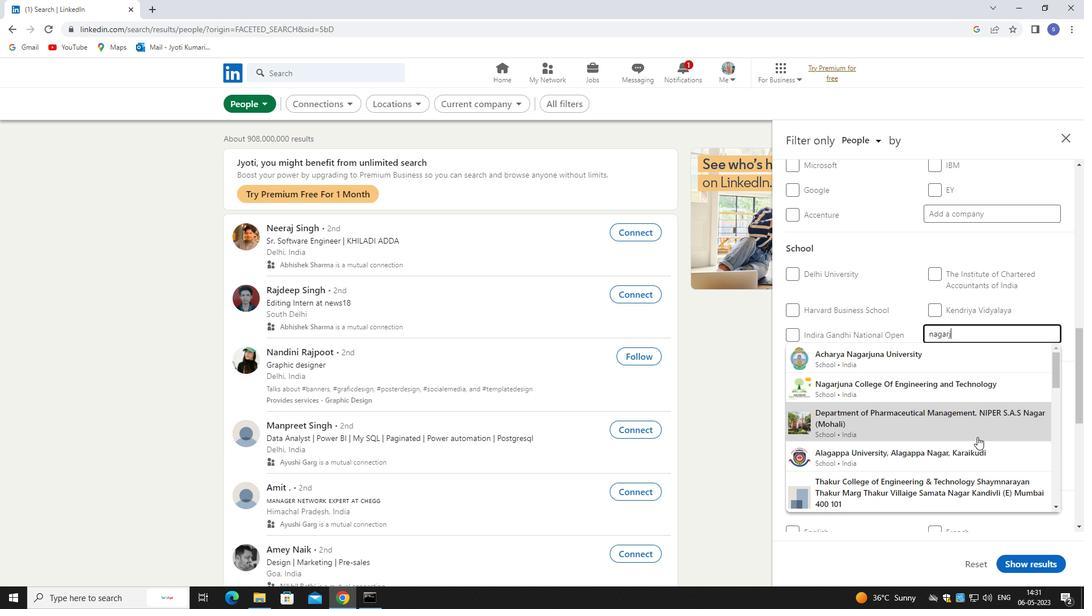 
Action: Mouse moved to (889, 390)
Screenshot: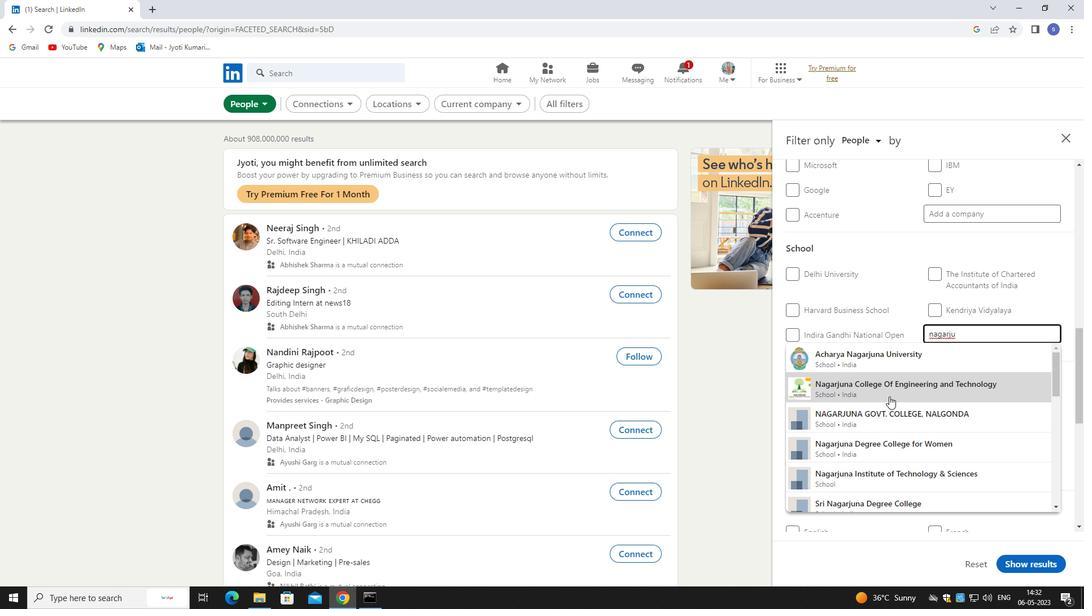 
Action: Mouse pressed left at (889, 390)
Screenshot: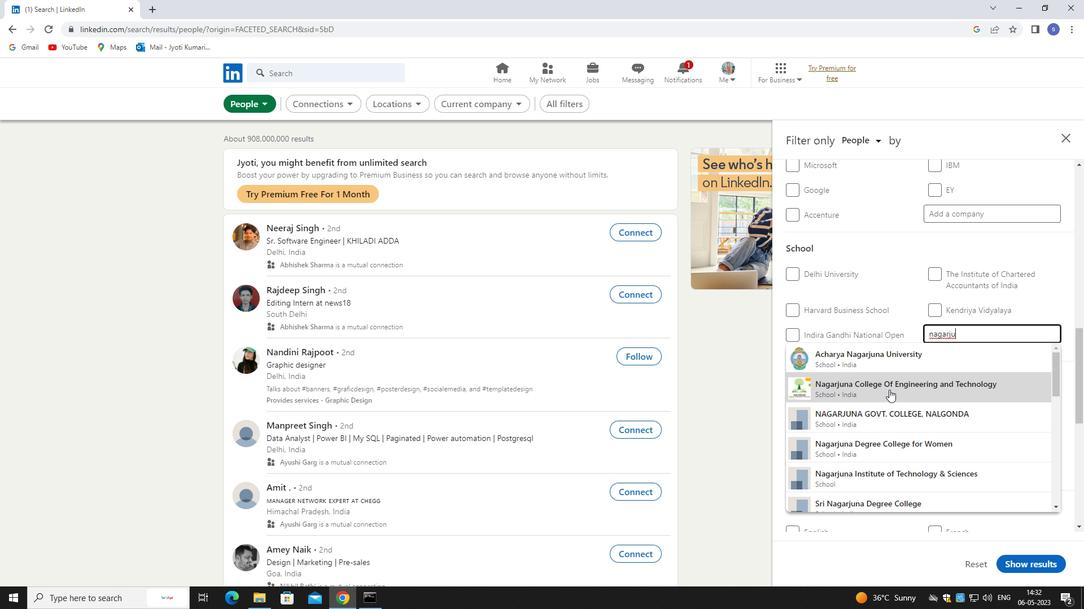 
Action: Mouse moved to (889, 388)
Screenshot: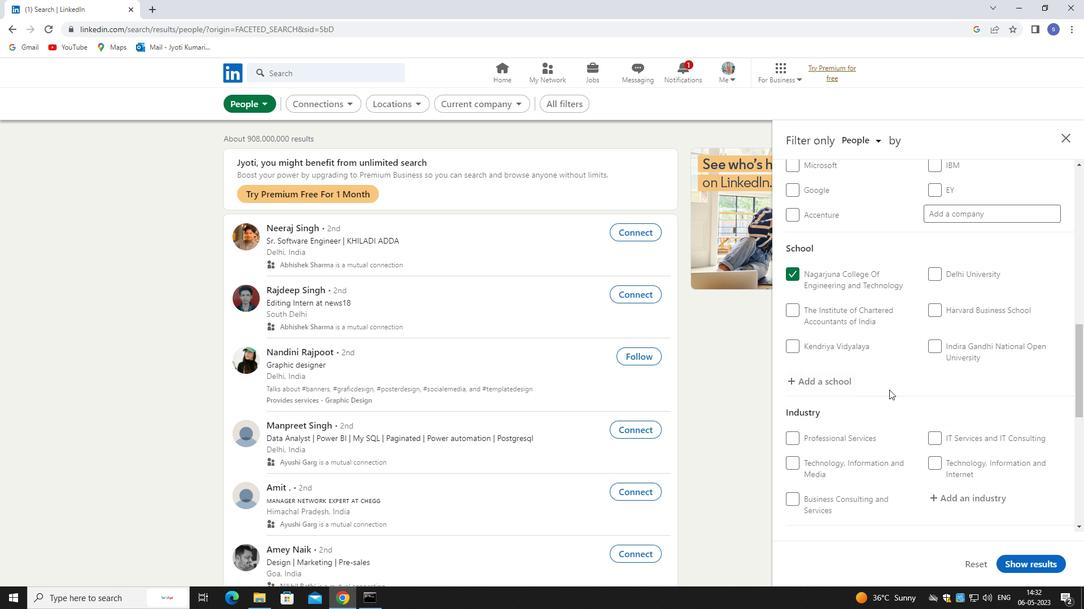 
Action: Mouse scrolled (889, 387) with delta (0, 0)
Screenshot: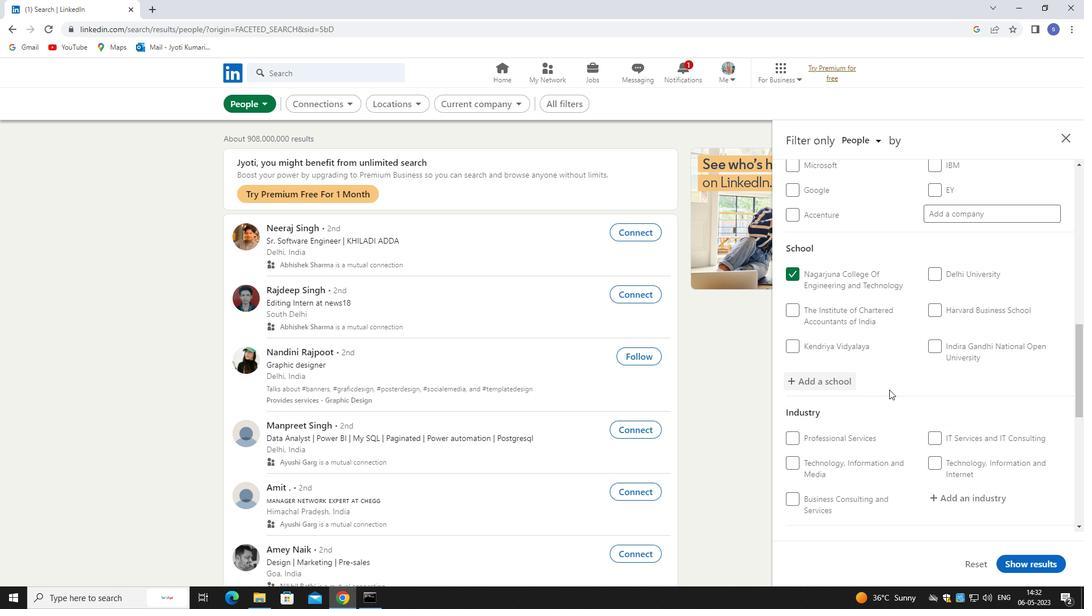 
Action: Mouse moved to (889, 387)
Screenshot: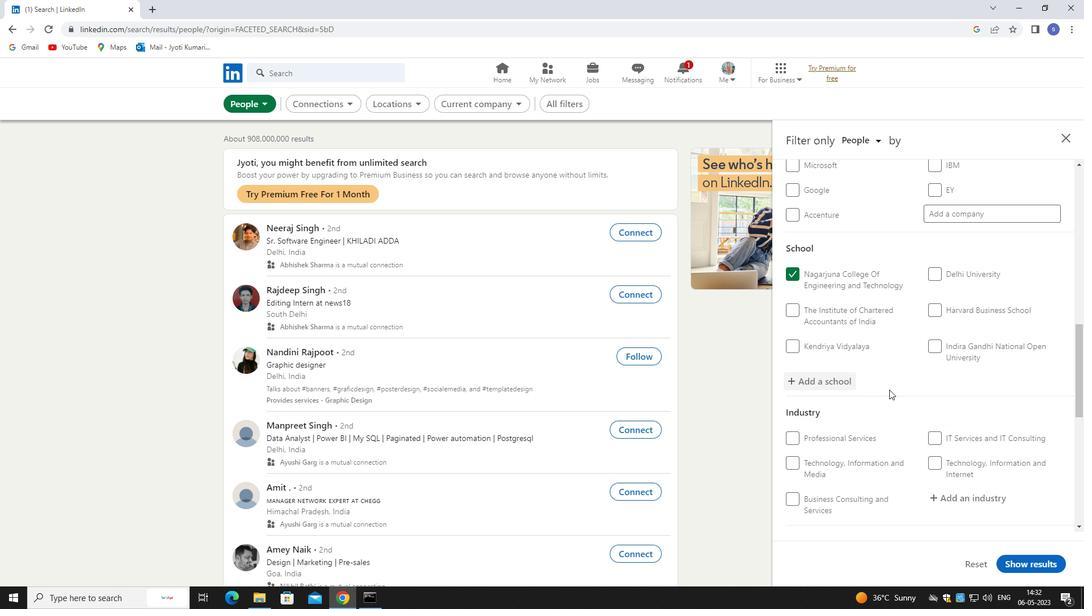 
Action: Mouse scrolled (889, 387) with delta (0, 0)
Screenshot: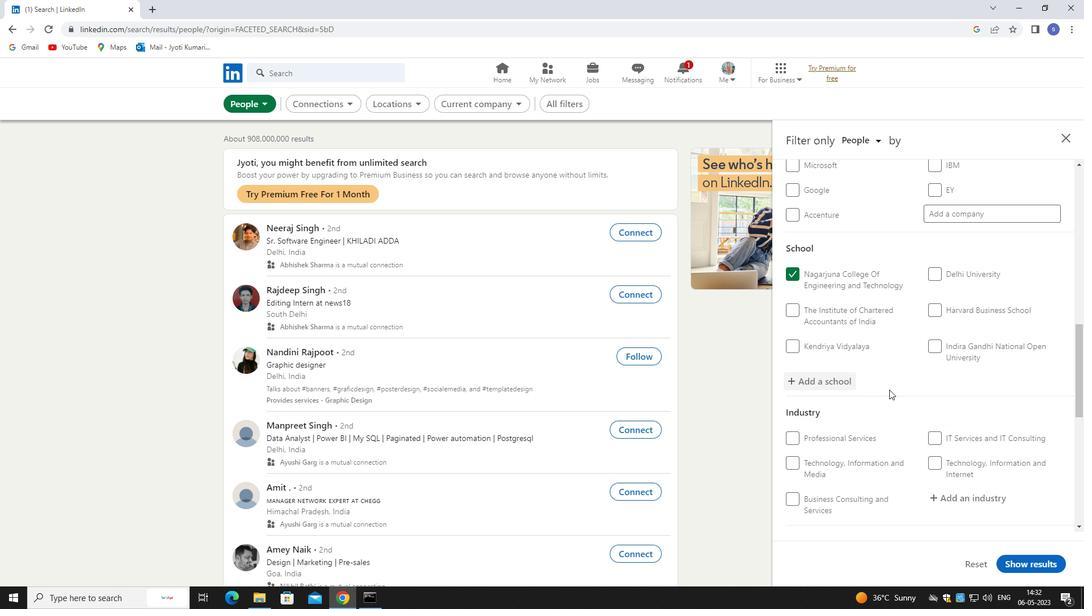 
Action: Mouse scrolled (889, 387) with delta (0, 0)
Screenshot: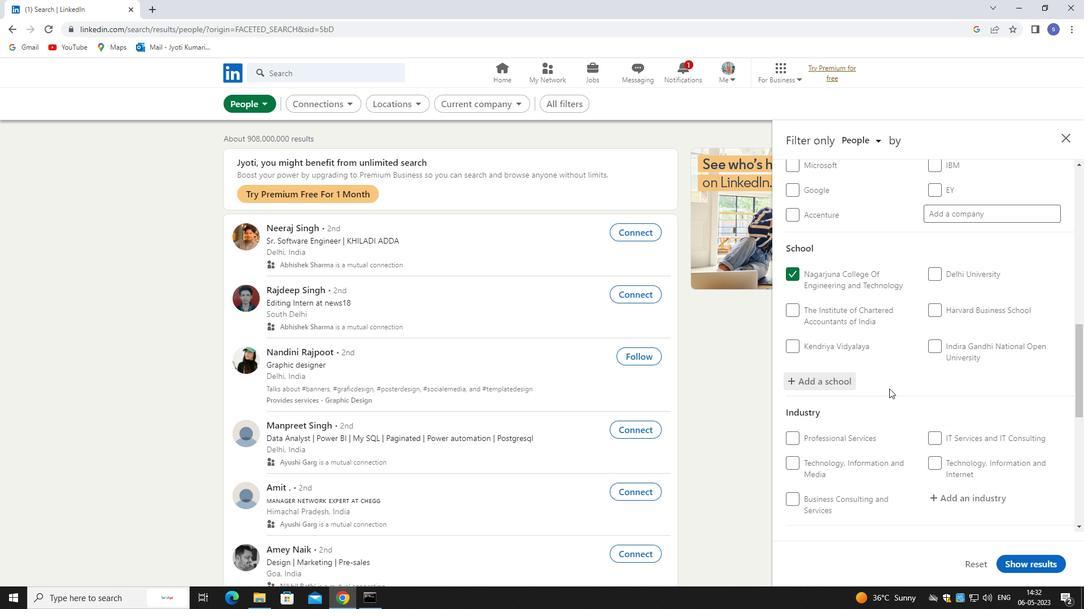 
Action: Mouse moved to (966, 329)
Screenshot: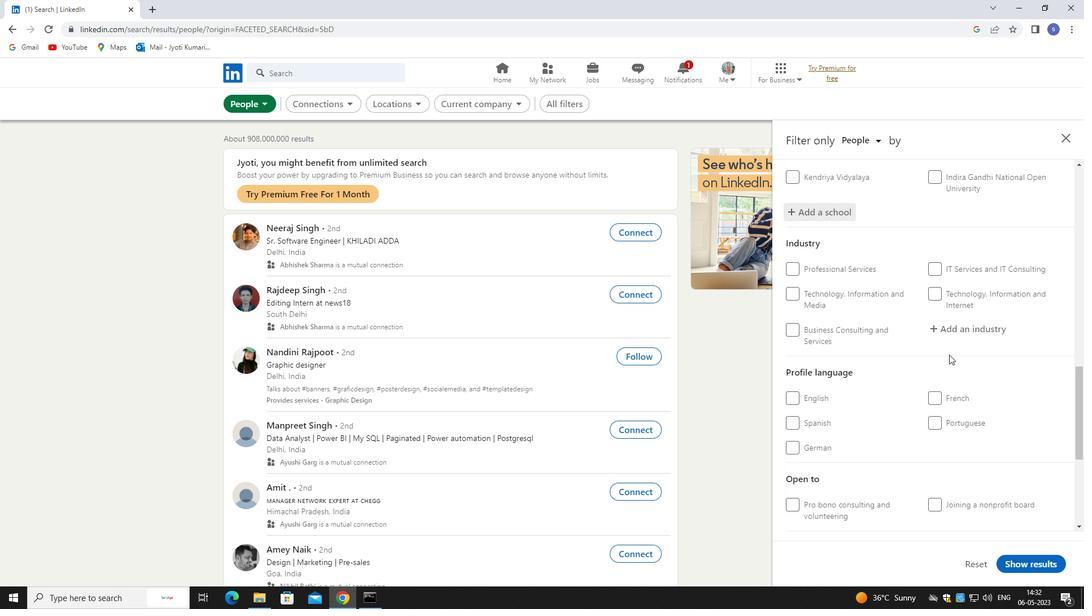 
Action: Mouse pressed left at (966, 329)
Screenshot: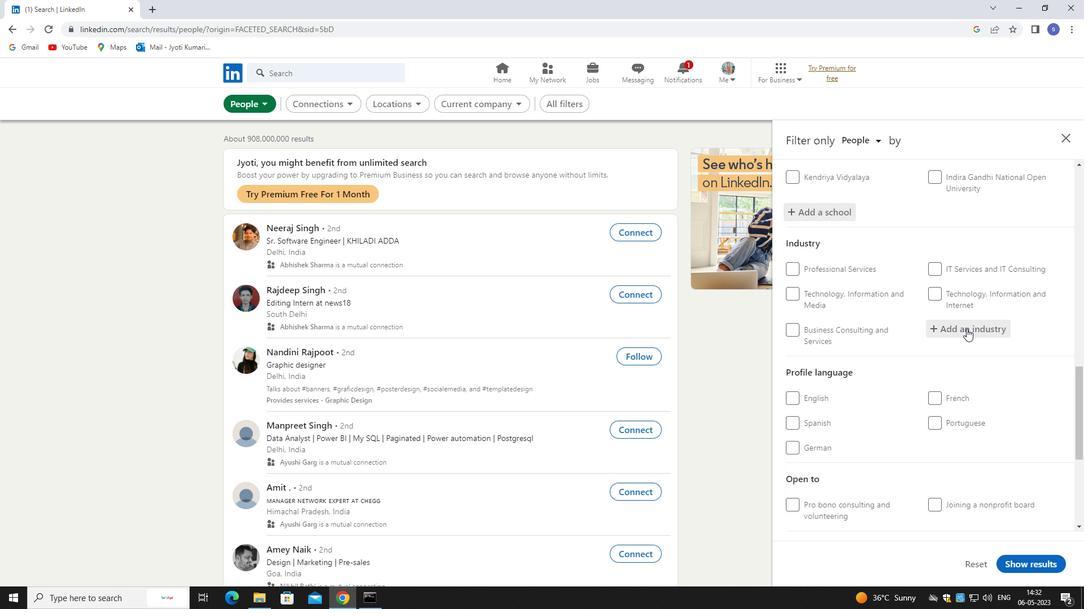 
Action: Key pressed business
Screenshot: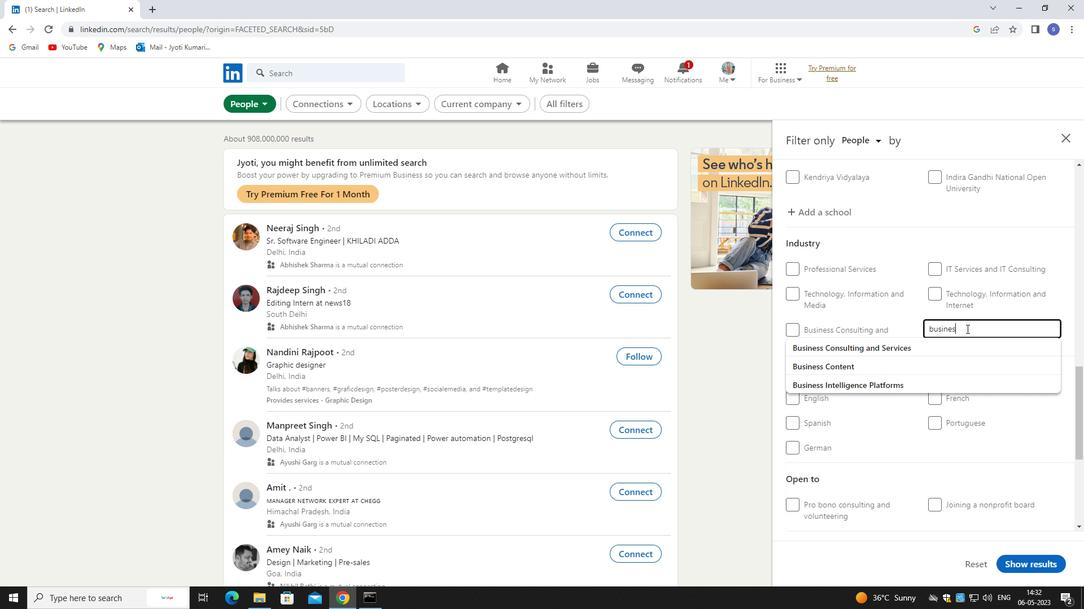 
Action: Mouse moved to (955, 364)
Screenshot: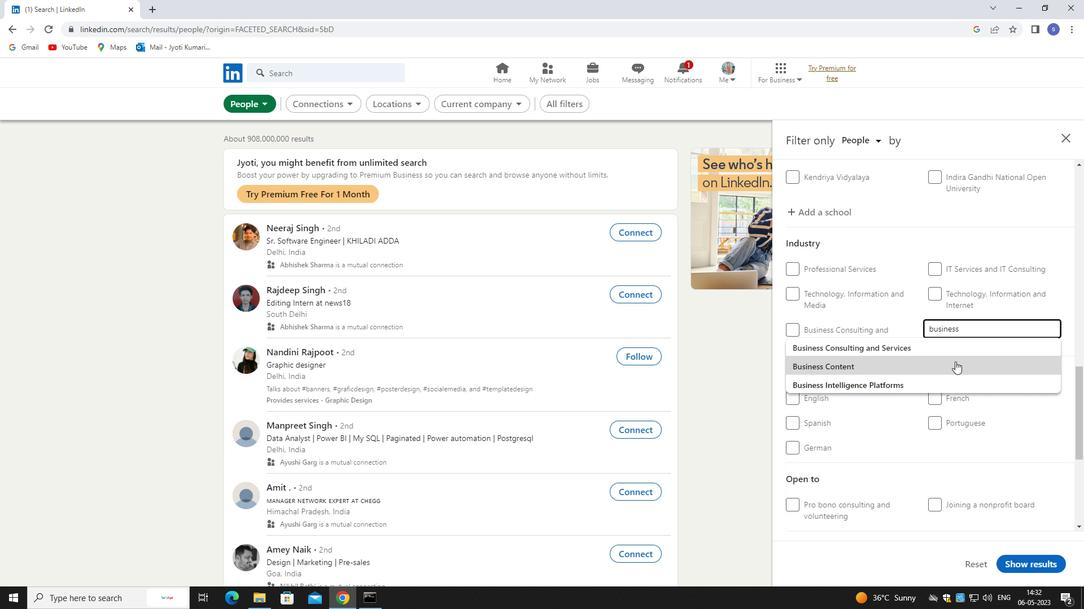 
Action: Mouse pressed left at (955, 364)
Screenshot: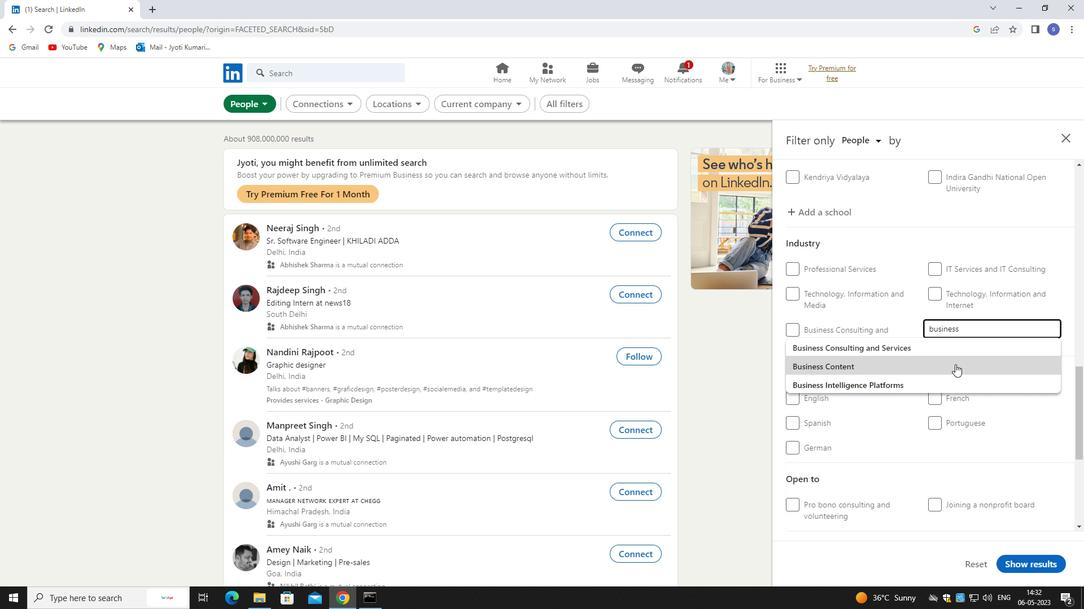 
Action: Mouse moved to (953, 369)
Screenshot: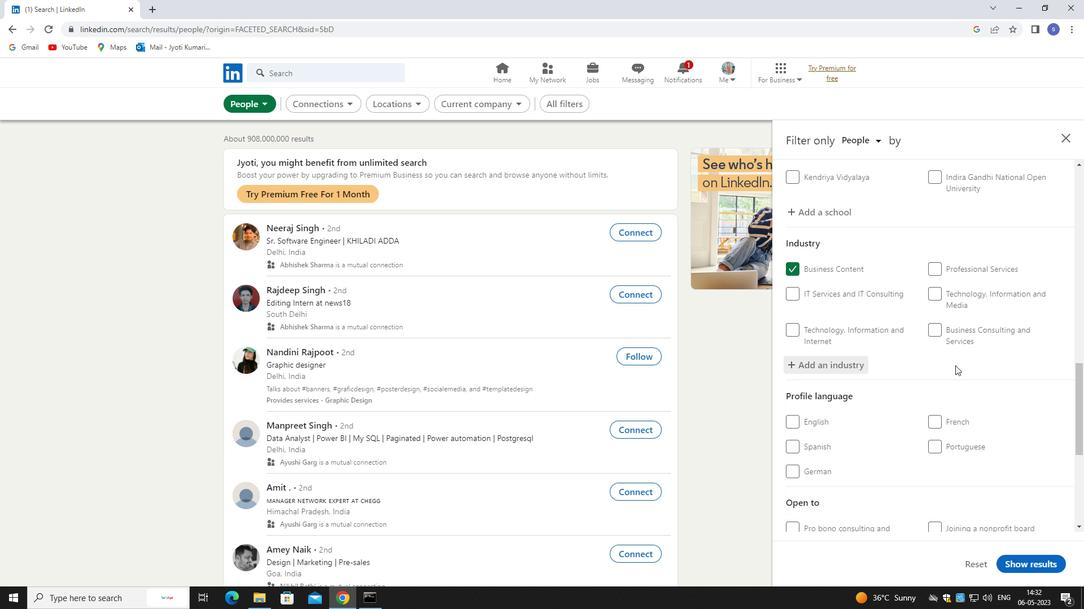 
Action: Mouse scrolled (953, 369) with delta (0, 0)
Screenshot: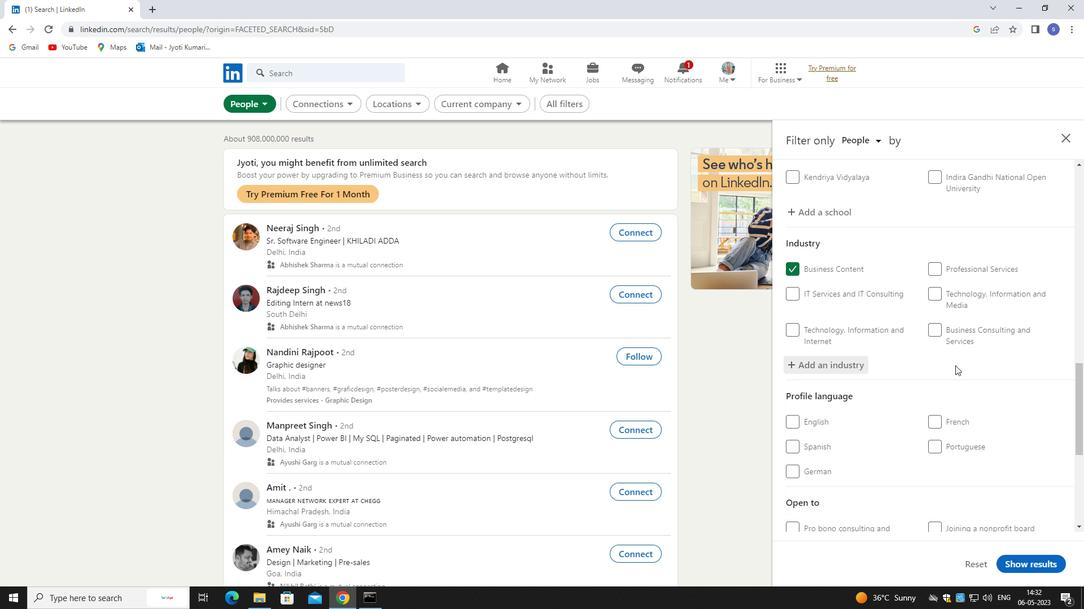 
Action: Mouse moved to (952, 372)
Screenshot: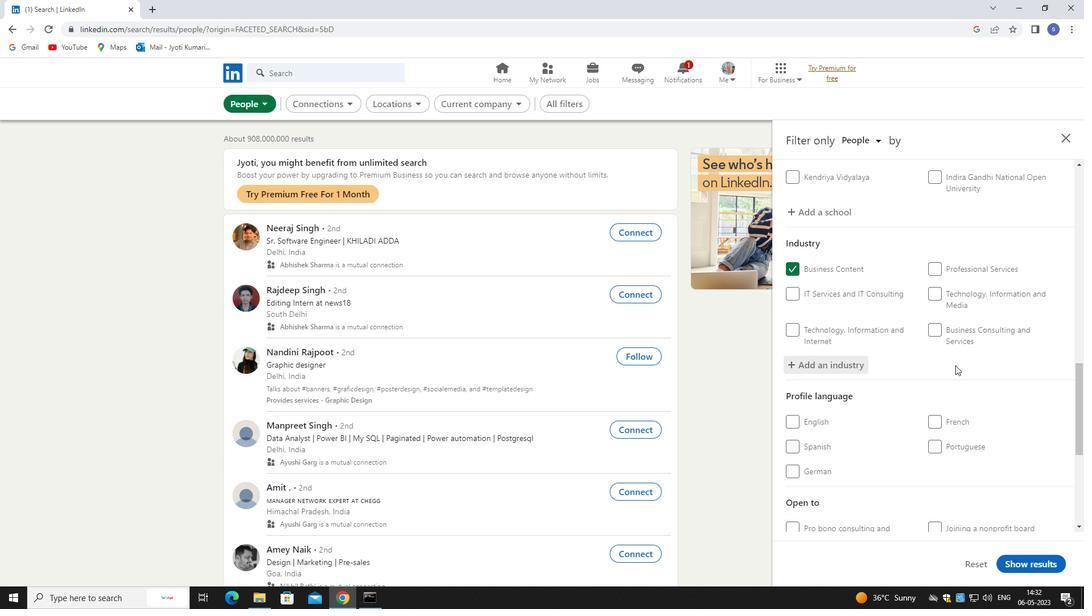 
Action: Mouse scrolled (952, 371) with delta (0, 0)
Screenshot: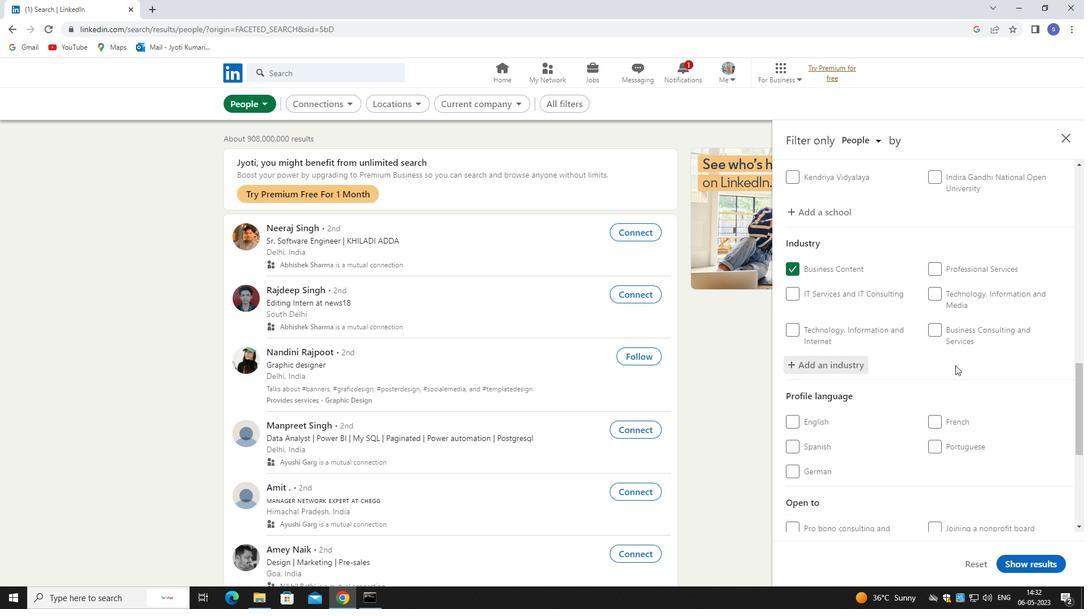 
Action: Mouse scrolled (952, 371) with delta (0, 0)
Screenshot: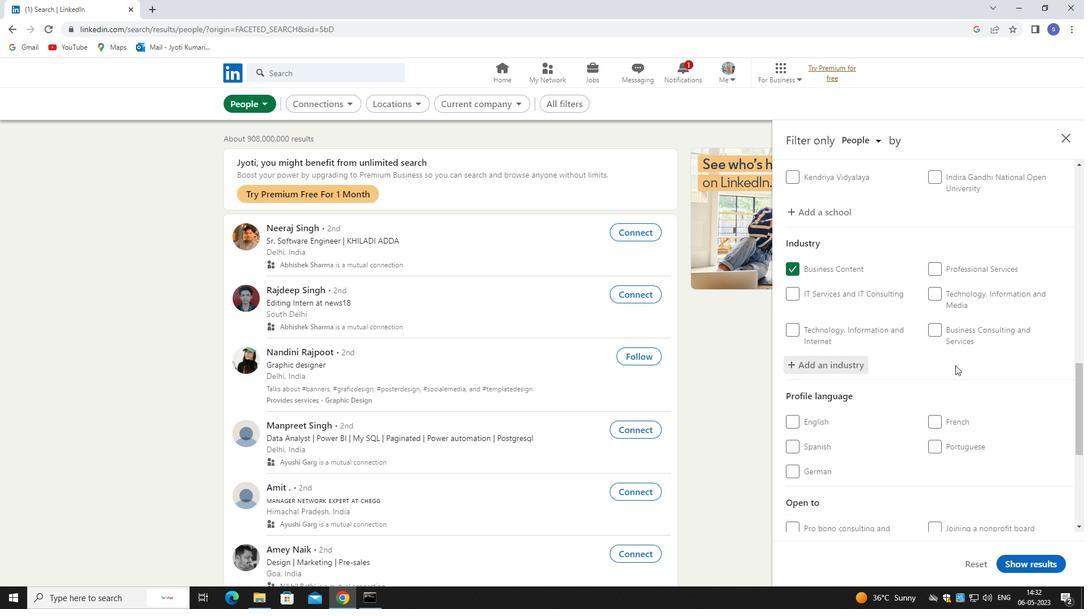 
Action: Mouse moved to (952, 372)
Screenshot: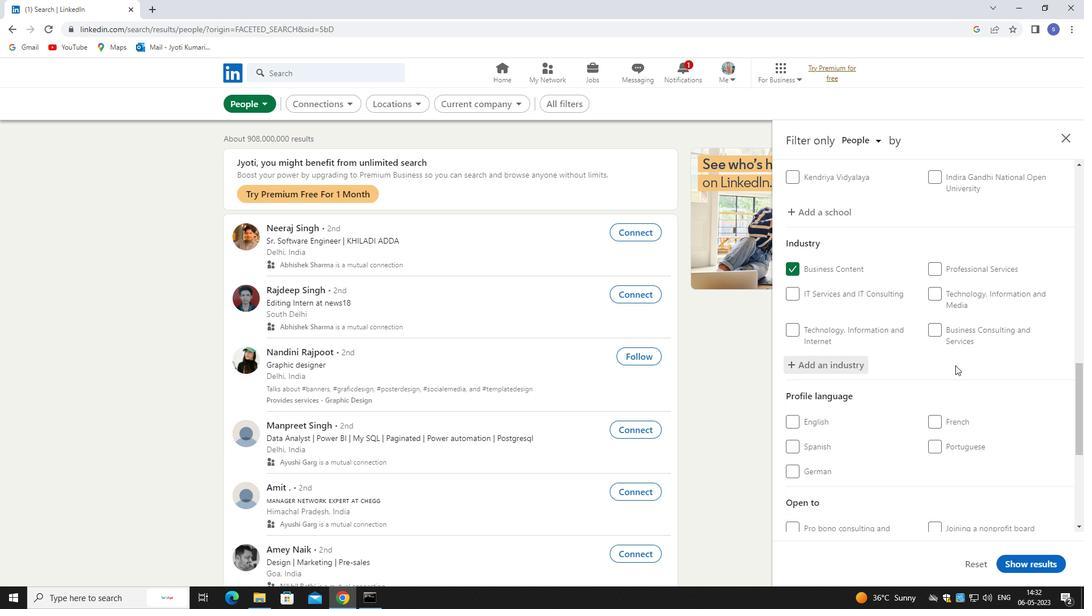 
Action: Mouse scrolled (952, 372) with delta (0, 0)
Screenshot: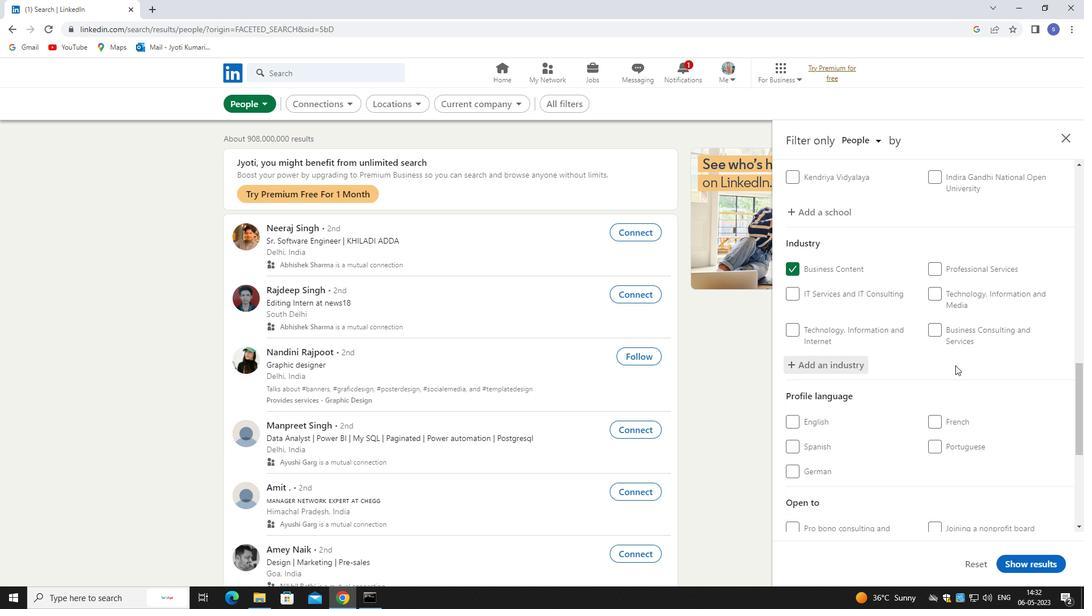 
Action: Mouse moved to (792, 196)
Screenshot: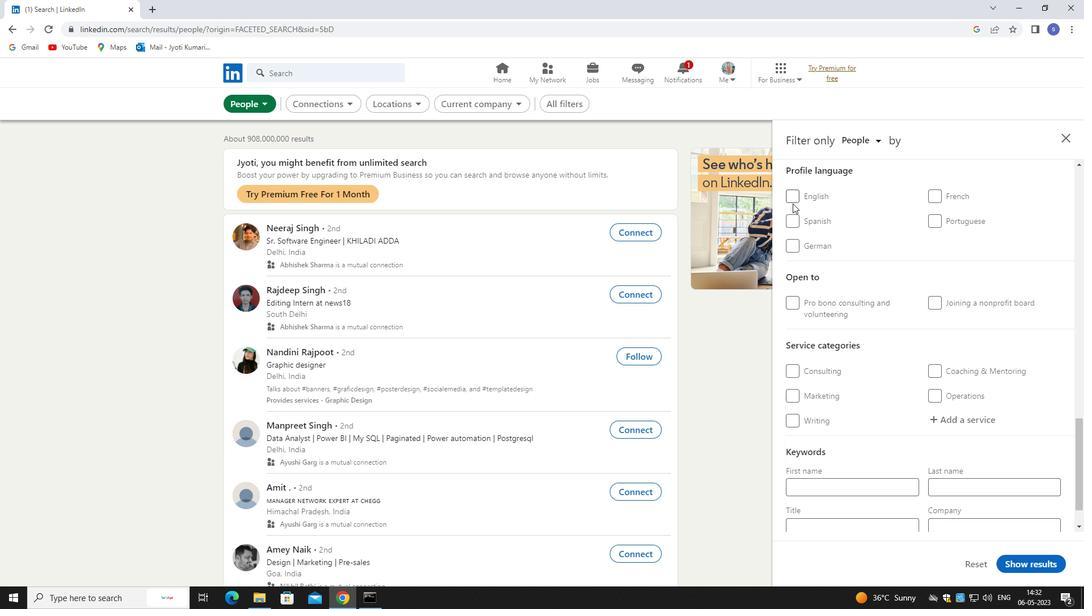 
Action: Mouse pressed left at (792, 196)
Screenshot: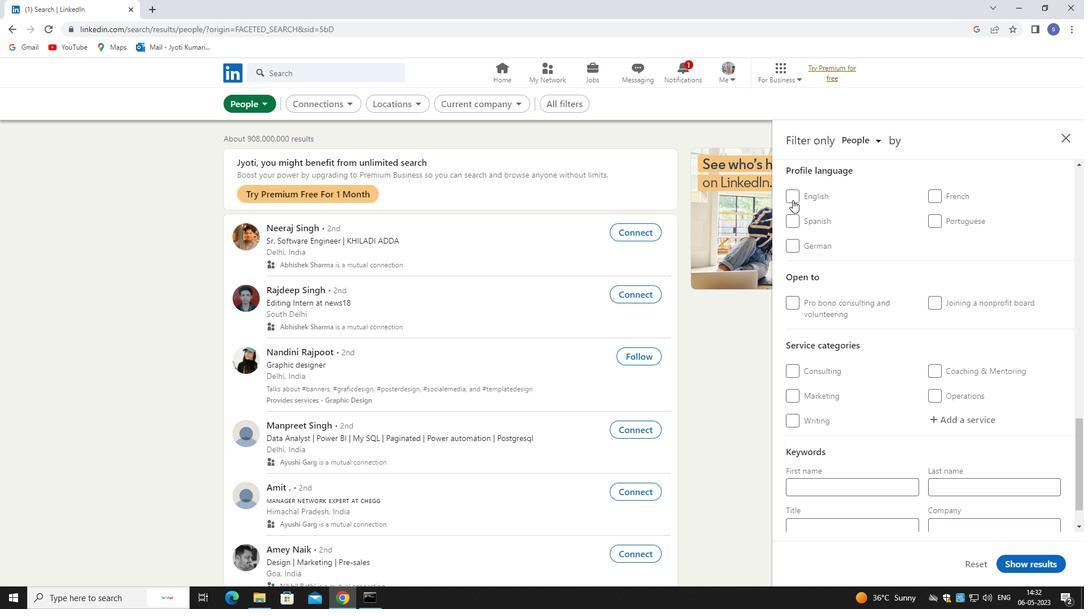 
Action: Mouse moved to (960, 428)
Screenshot: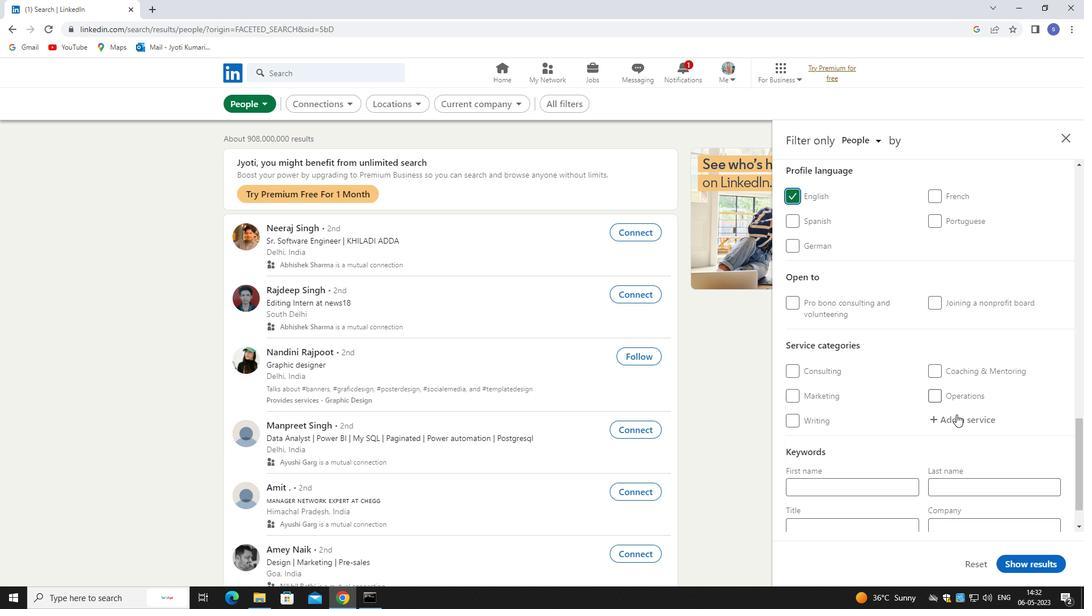 
Action: Mouse pressed left at (960, 428)
Screenshot: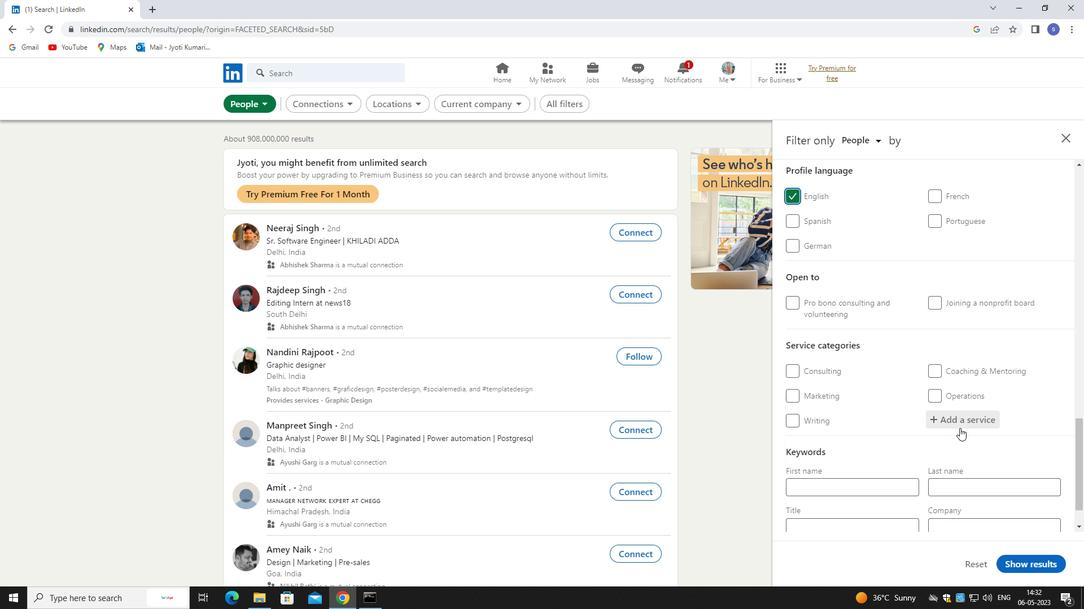 
Action: Mouse moved to (960, 428)
Screenshot: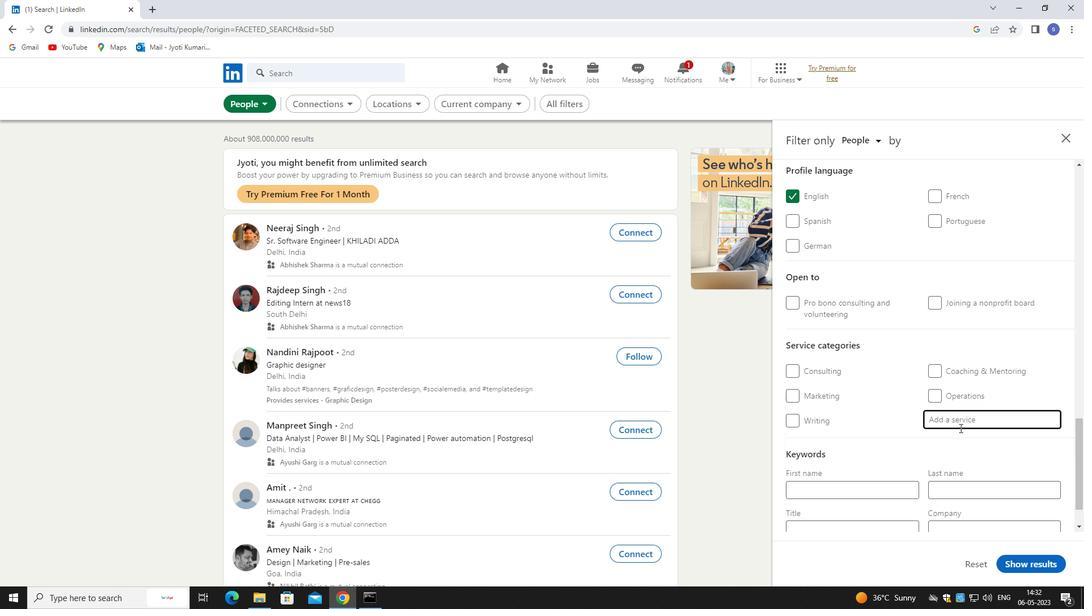 
Action: Key pressed blogging
Screenshot: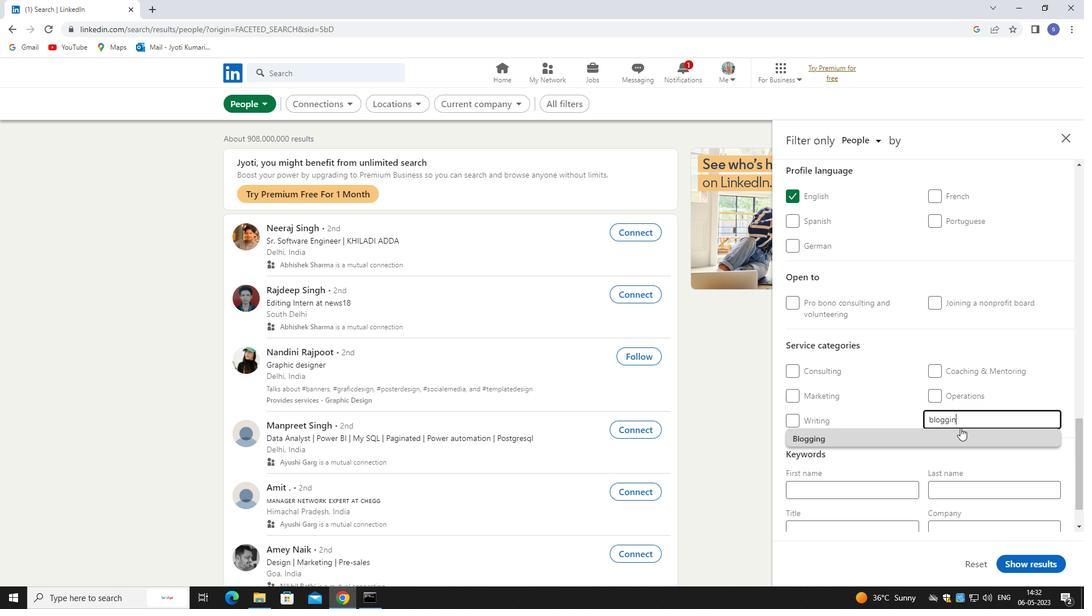 
Action: Mouse moved to (951, 436)
Screenshot: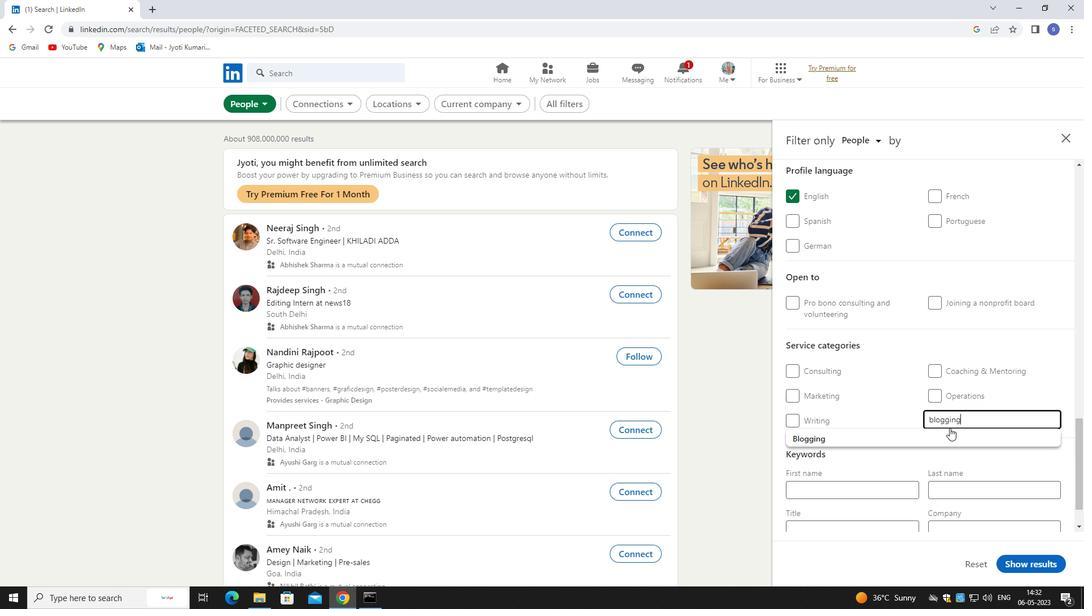 
Action: Mouse pressed left at (951, 436)
Screenshot: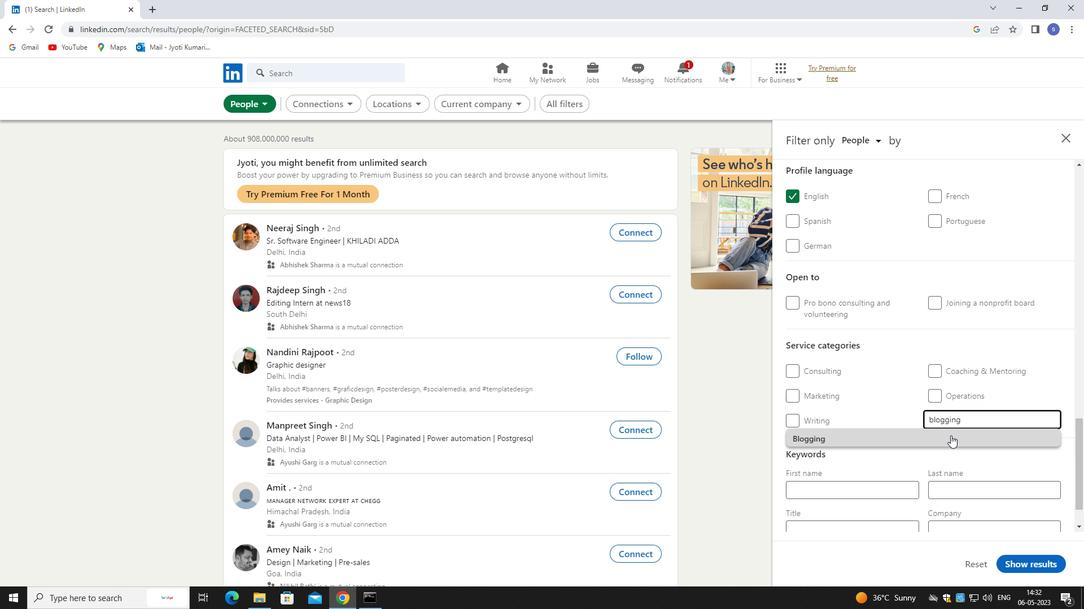 
Action: Mouse moved to (951, 450)
Screenshot: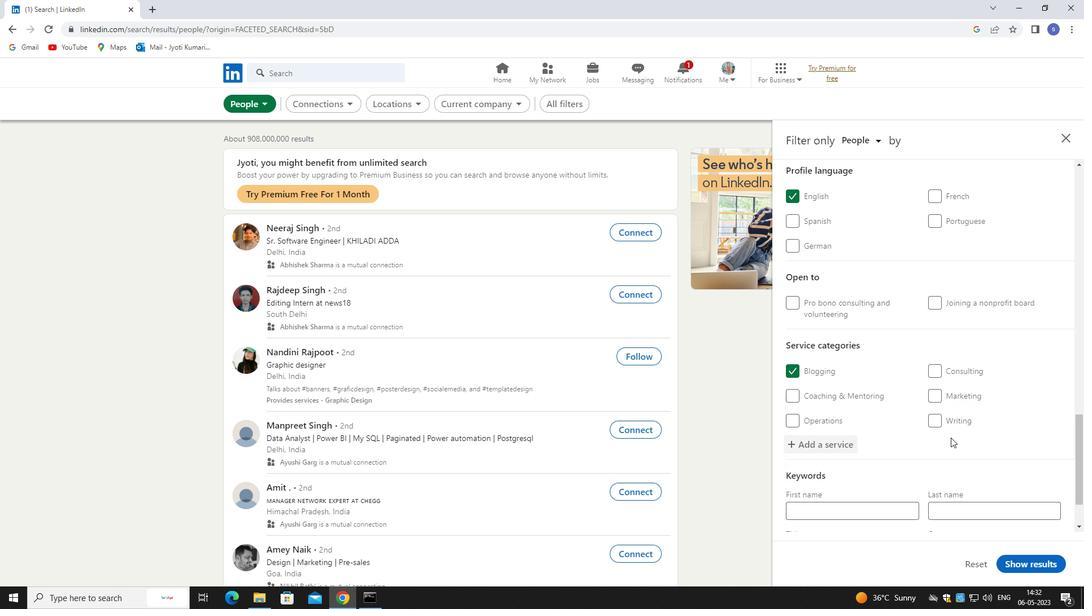 
Action: Mouse scrolled (951, 449) with delta (0, 0)
Screenshot: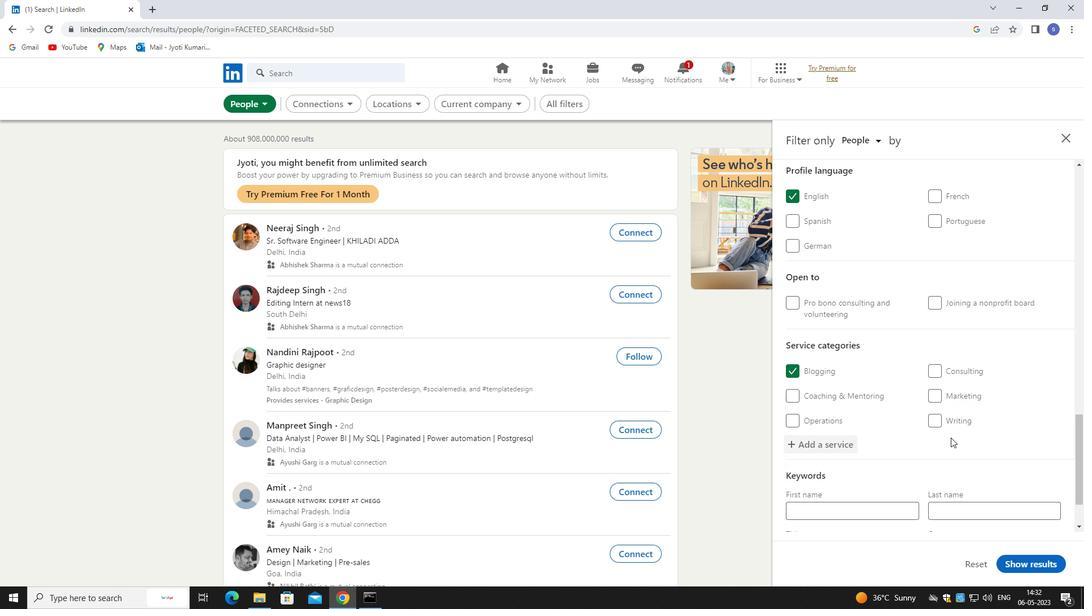 
Action: Mouse moved to (952, 455)
Screenshot: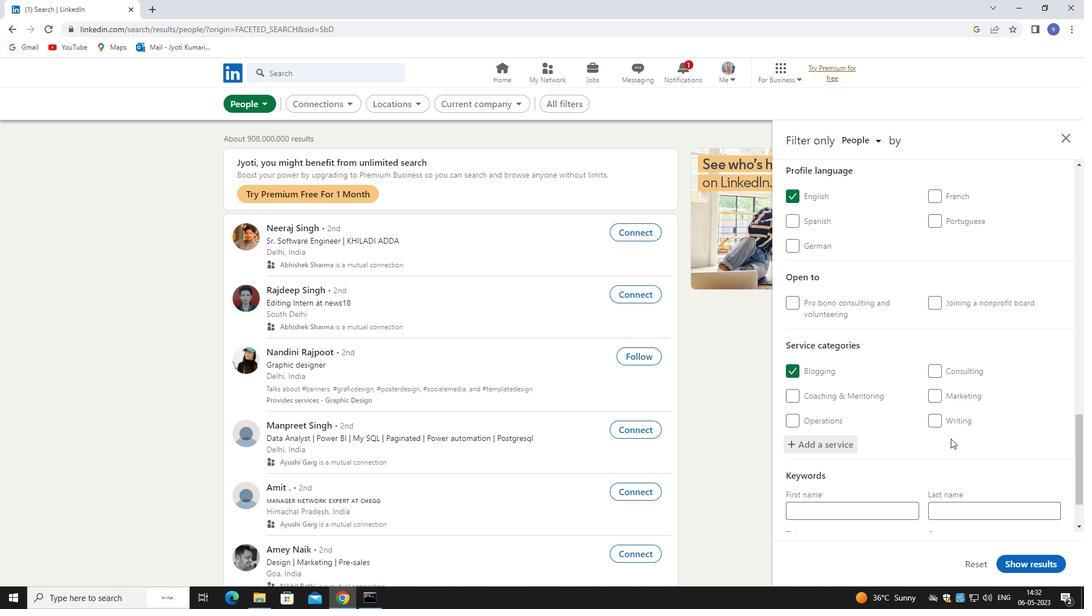 
Action: Mouse scrolled (952, 455) with delta (0, 0)
Screenshot: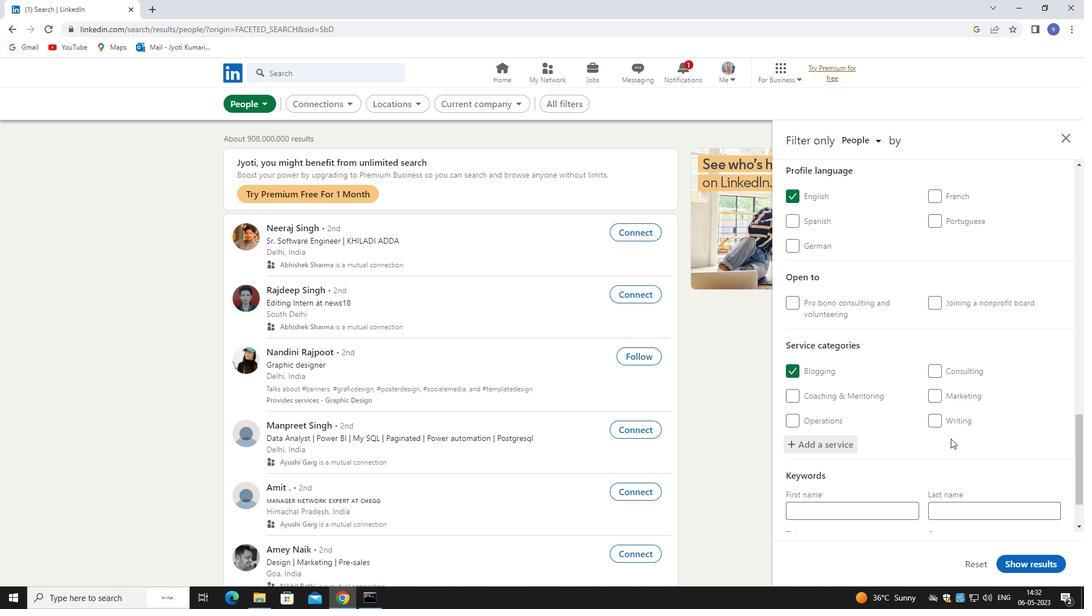 
Action: Mouse moved to (952, 455)
Screenshot: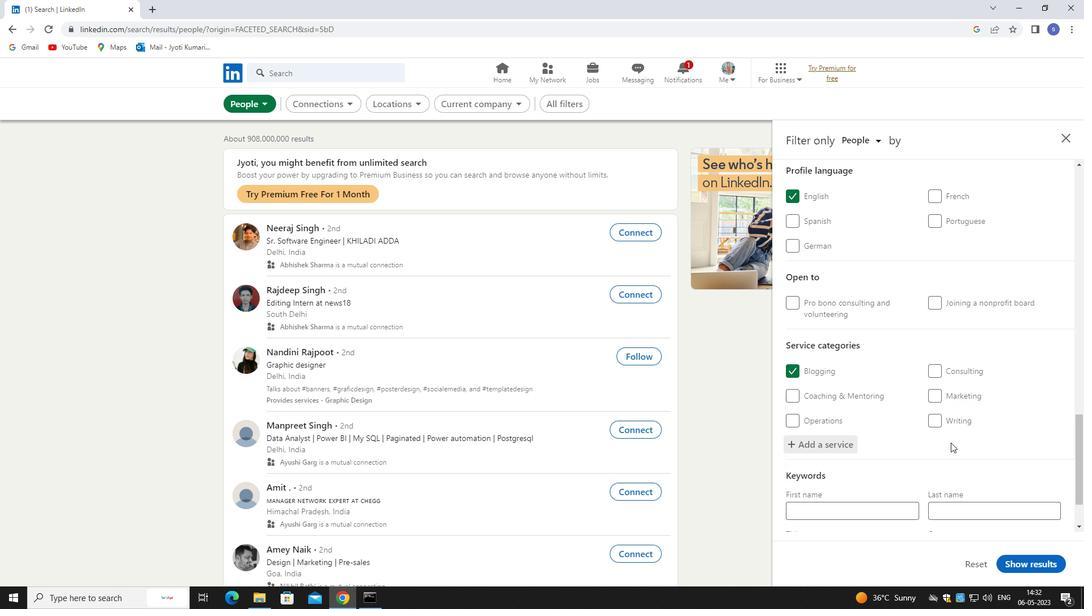 
Action: Mouse scrolled (952, 455) with delta (0, 0)
Screenshot: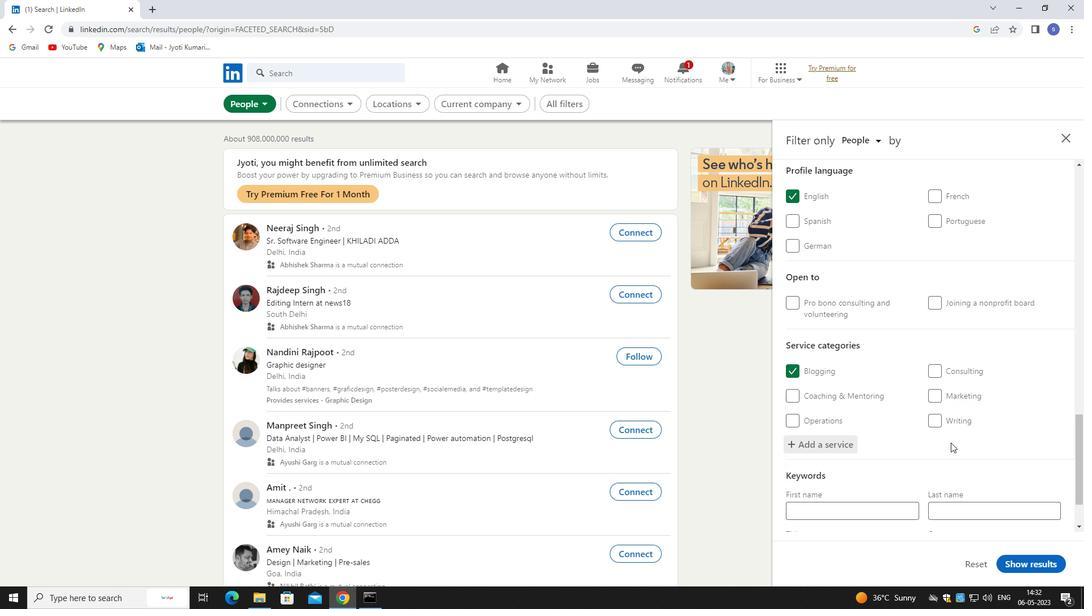 
Action: Mouse moved to (885, 483)
Screenshot: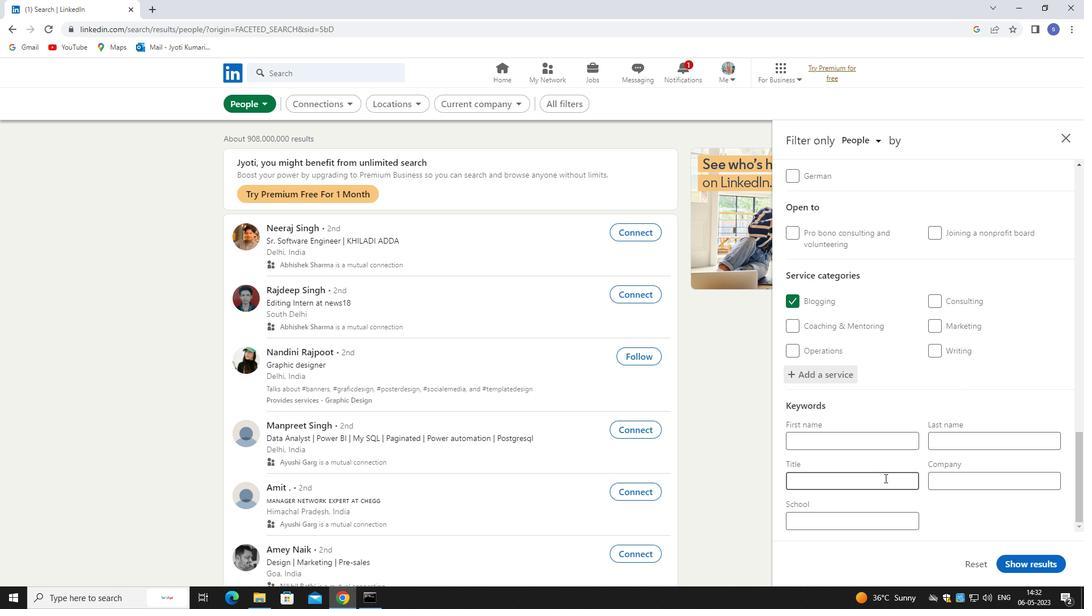 
Action: Mouse pressed left at (885, 483)
Screenshot: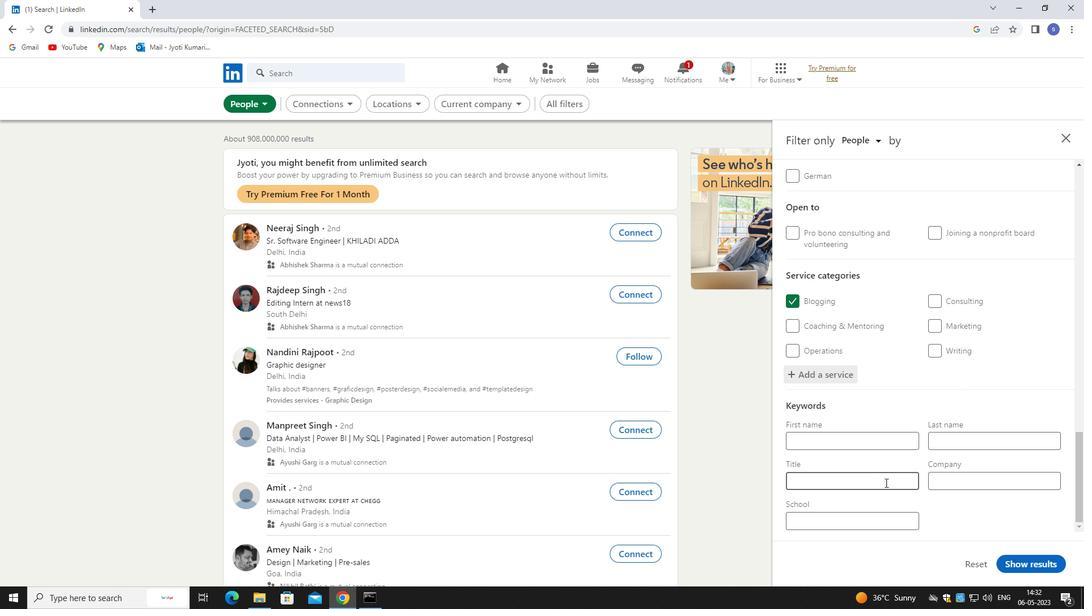 
Action: Mouse moved to (886, 483)
Screenshot: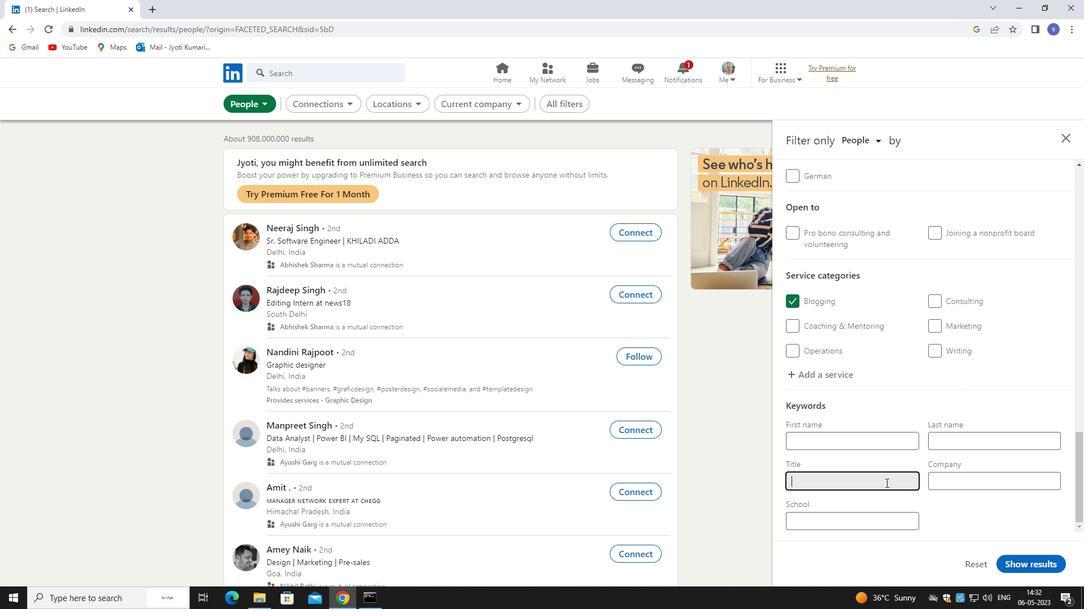 
Action: Key pressed <Key.shift>TELEPHNE<Key.backspace><Key.backspace>ONE<Key.space><Key.shift><Key.shift>OPERTOR
Screenshot: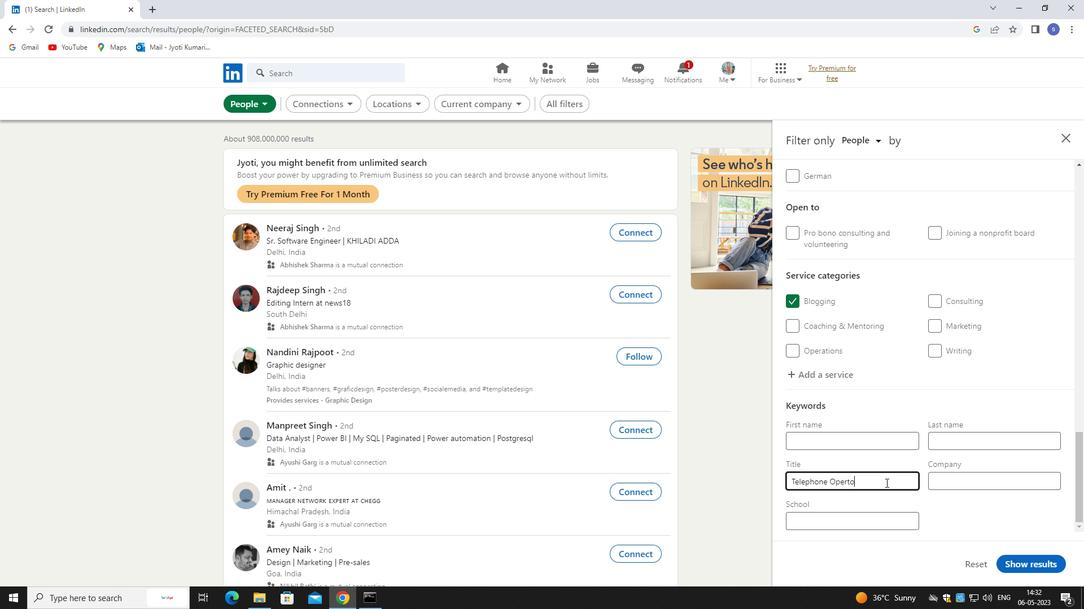
Action: Mouse moved to (966, 552)
Screenshot: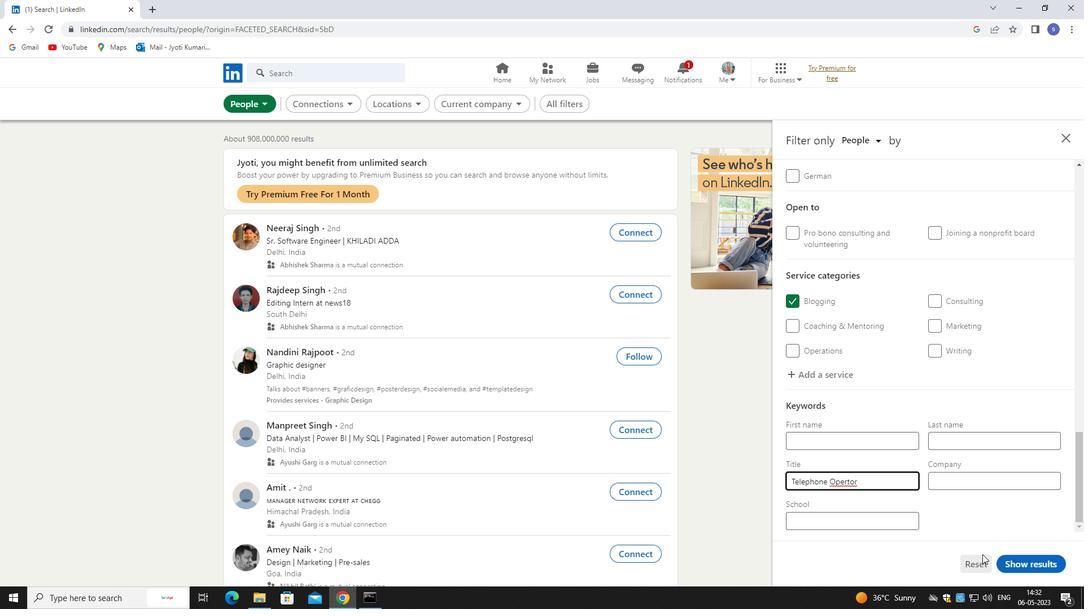 
Action: Key pressed <Key.left><Key.left><Key.left>A
Screenshot: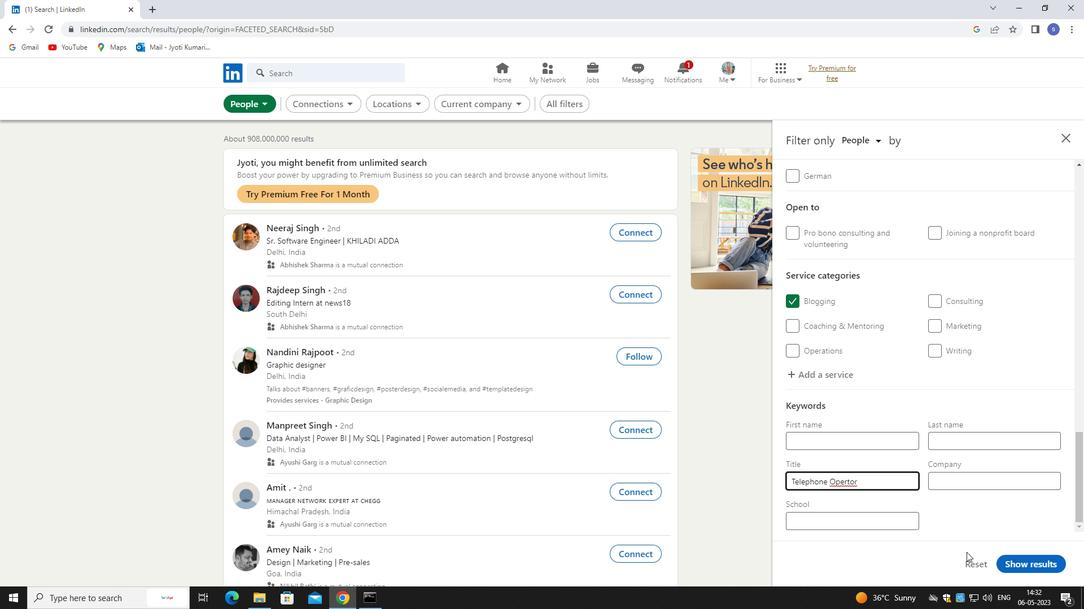 
Action: Mouse moved to (1021, 560)
Screenshot: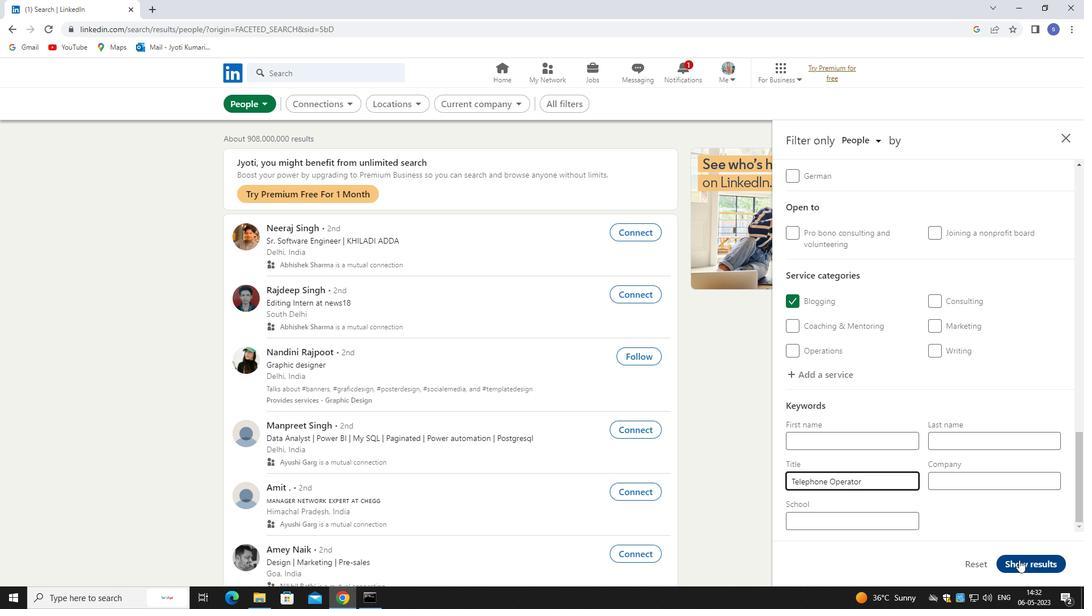 
Action: Mouse pressed left at (1021, 560)
Screenshot: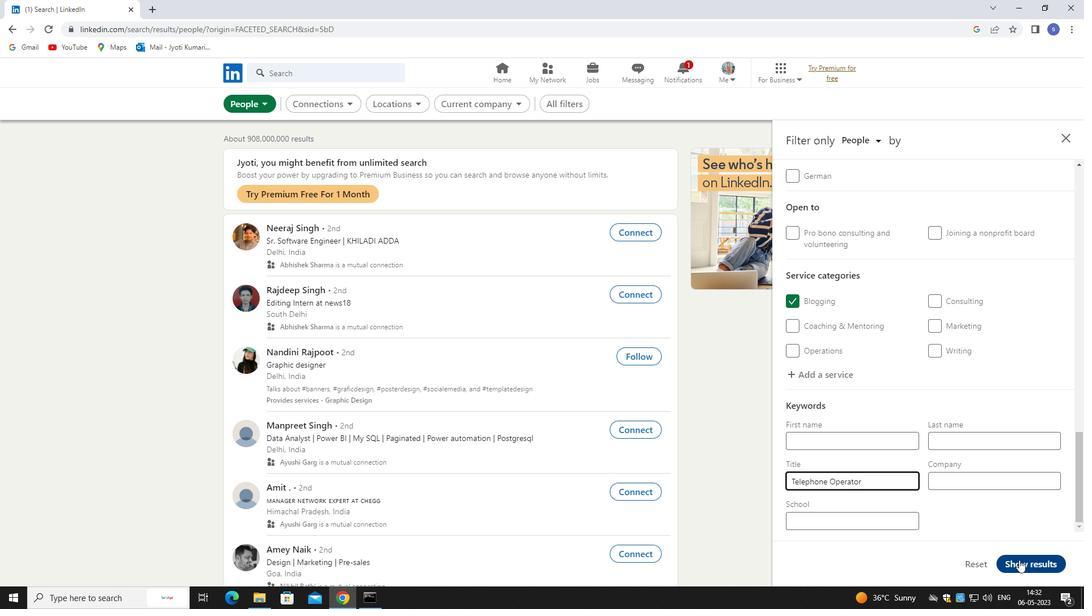 
Action: Mouse moved to (1021, 560)
Screenshot: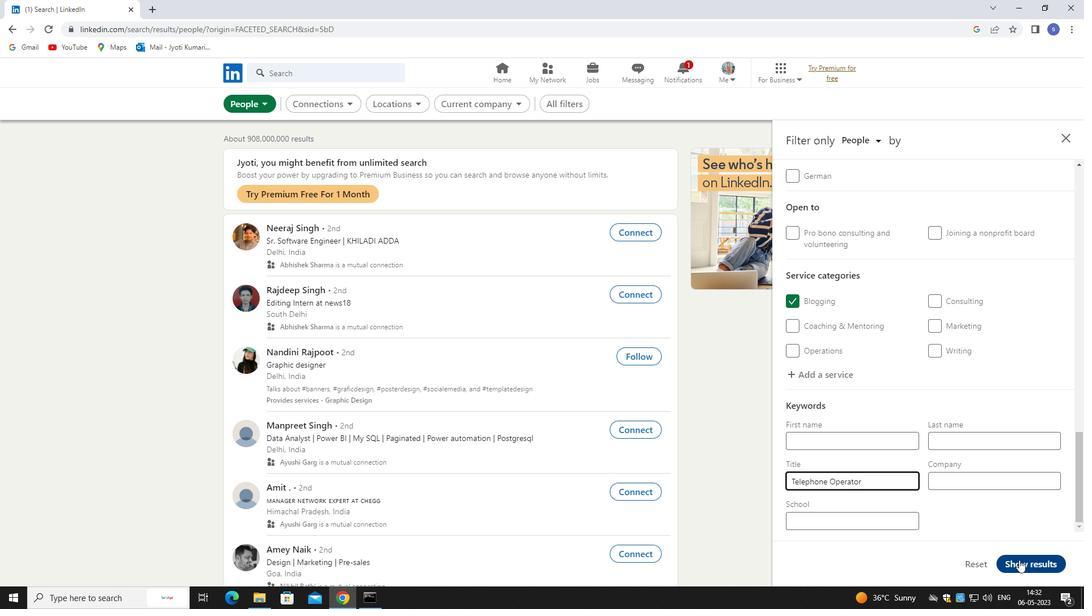 
